 Task: Create a due date automation trigger when advanced on, 2 working days after a card is due add fields with custom field "Resume" set to 10 at 11:00 AM.
Action: Mouse moved to (852, 261)
Screenshot: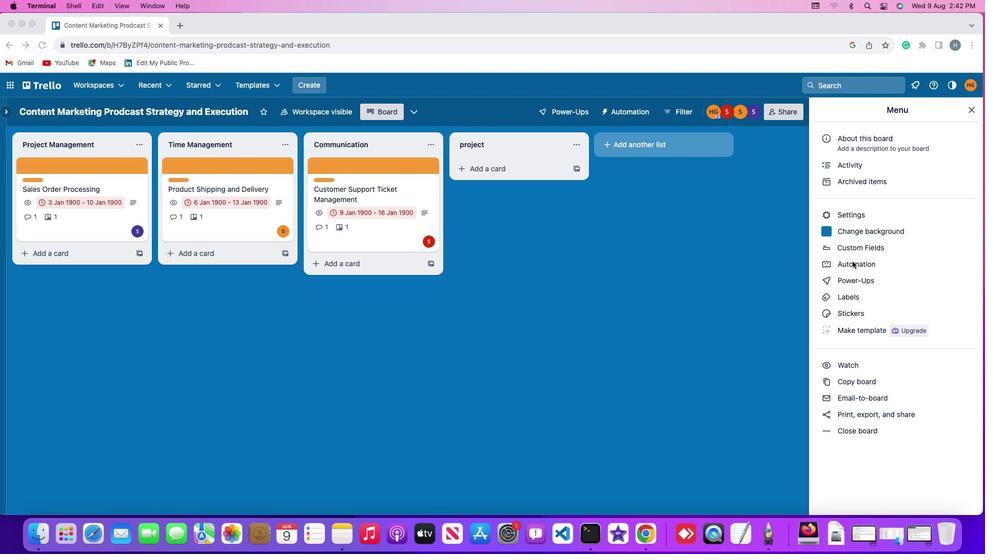 
Action: Mouse pressed left at (852, 261)
Screenshot: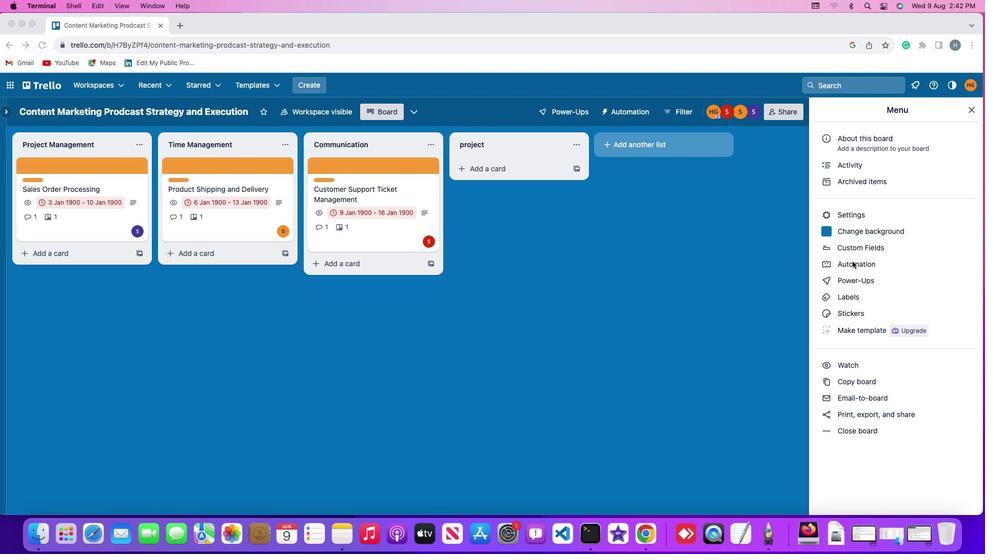 
Action: Mouse moved to (852, 261)
Screenshot: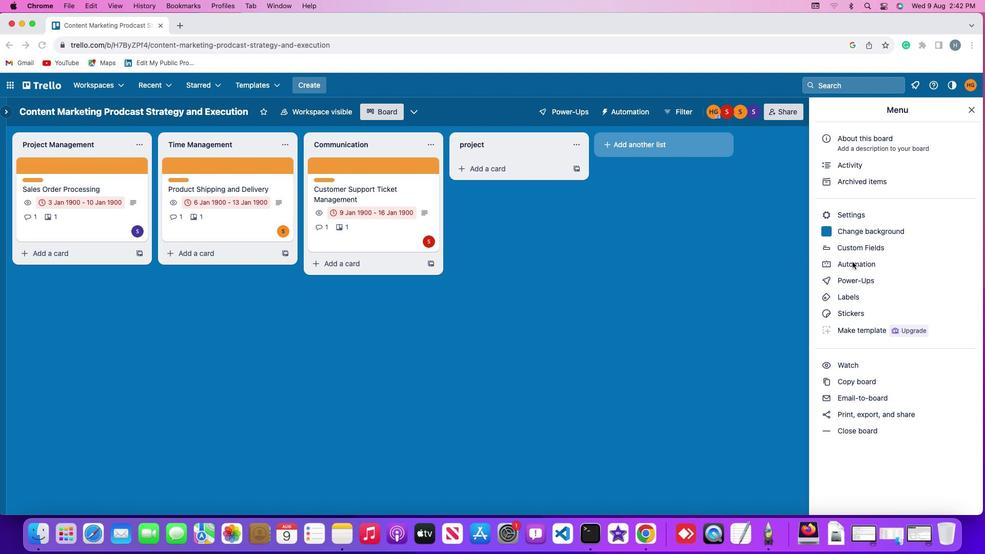 
Action: Mouse pressed left at (852, 261)
Screenshot: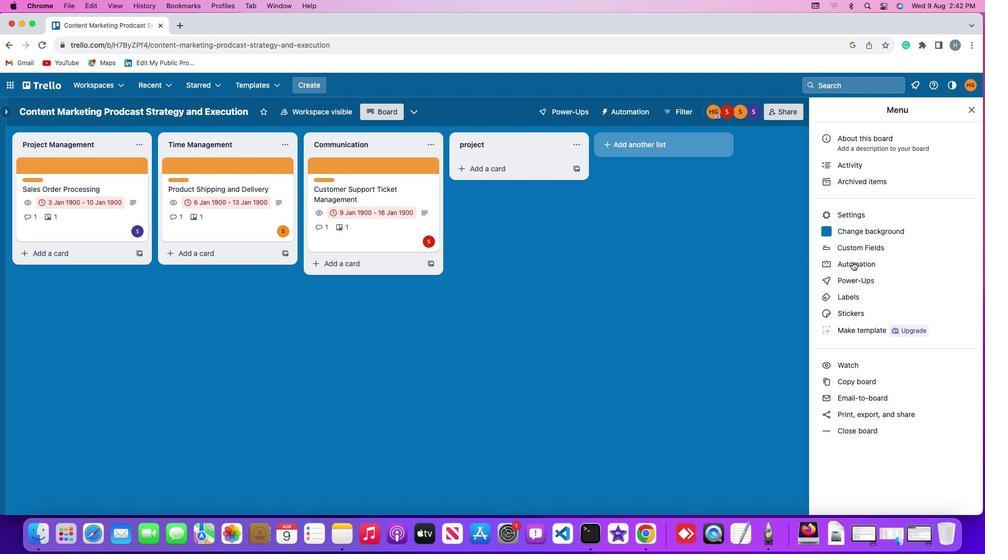 
Action: Mouse moved to (66, 242)
Screenshot: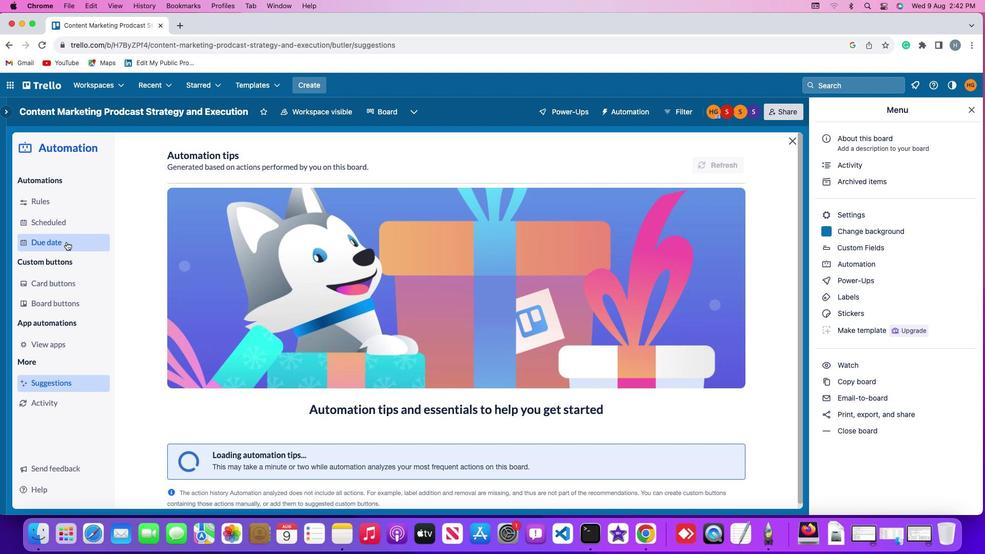 
Action: Mouse pressed left at (66, 242)
Screenshot: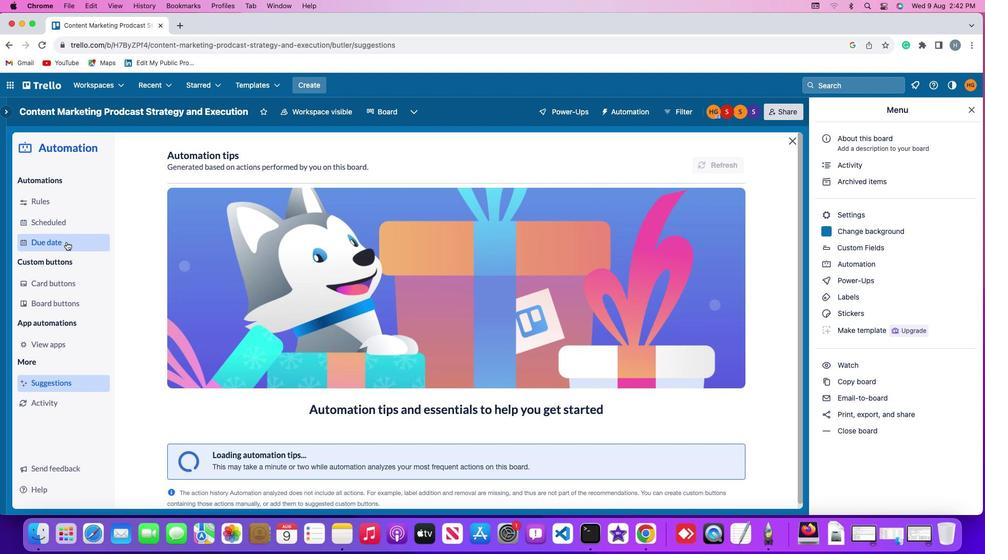
Action: Mouse moved to (685, 158)
Screenshot: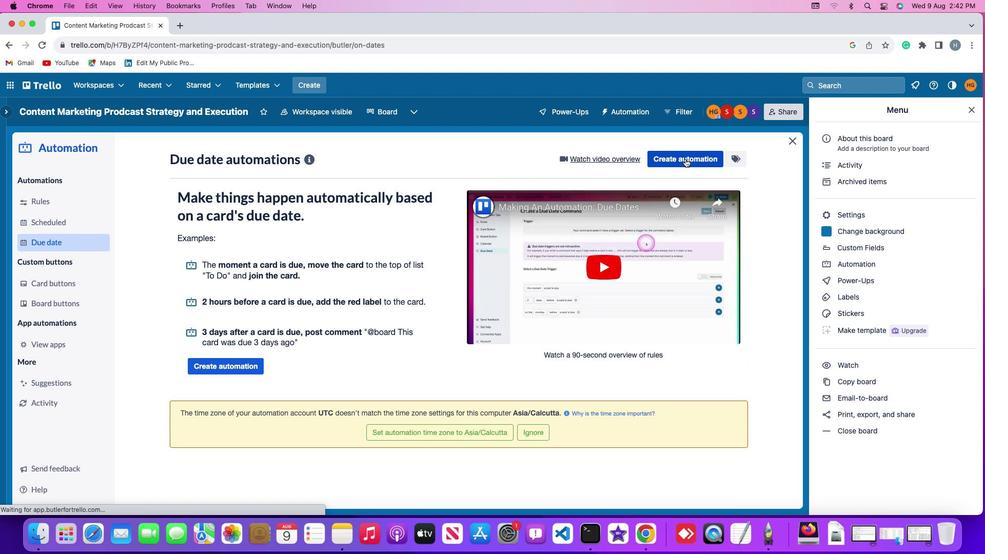 
Action: Mouse pressed left at (685, 158)
Screenshot: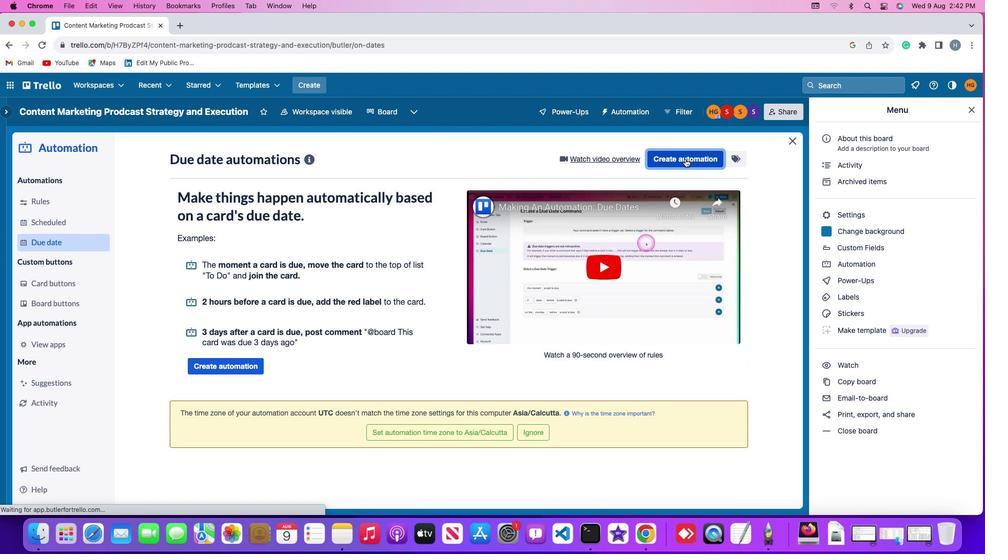 
Action: Mouse moved to (233, 254)
Screenshot: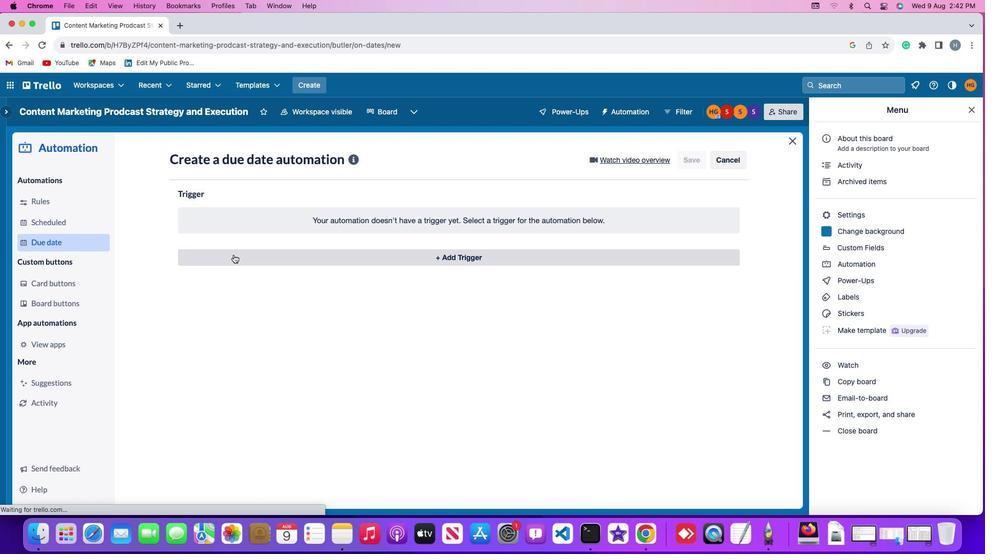 
Action: Mouse pressed left at (233, 254)
Screenshot: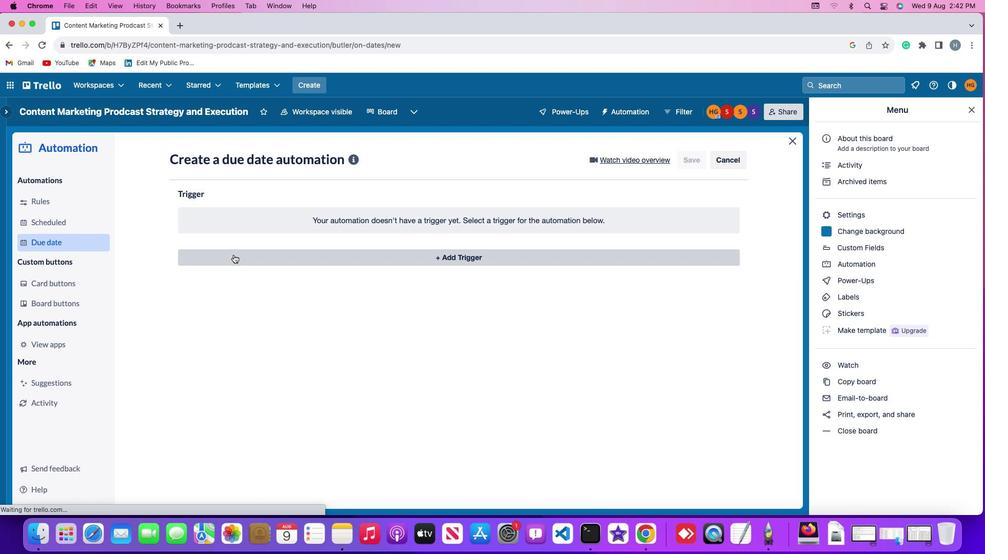
Action: Mouse moved to (199, 410)
Screenshot: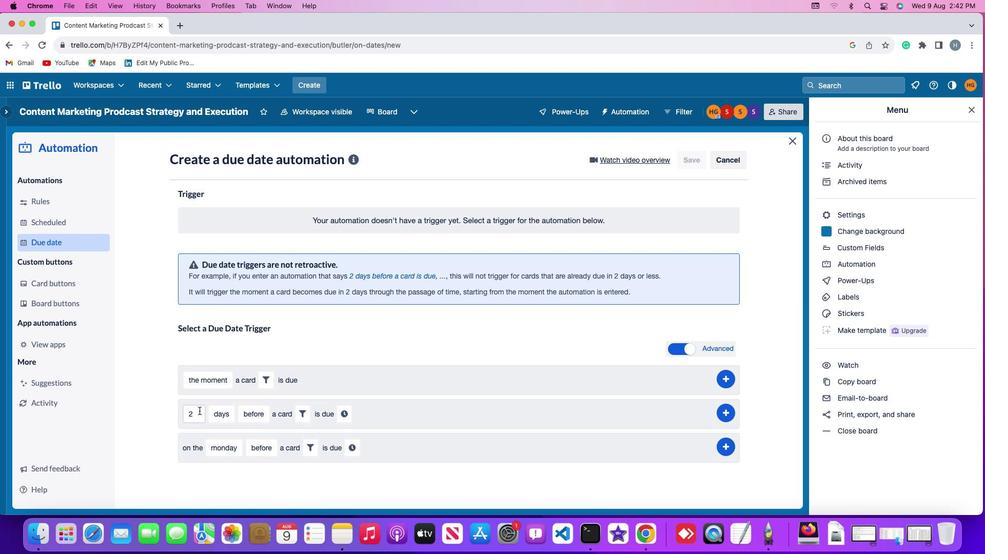 
Action: Mouse pressed left at (199, 410)
Screenshot: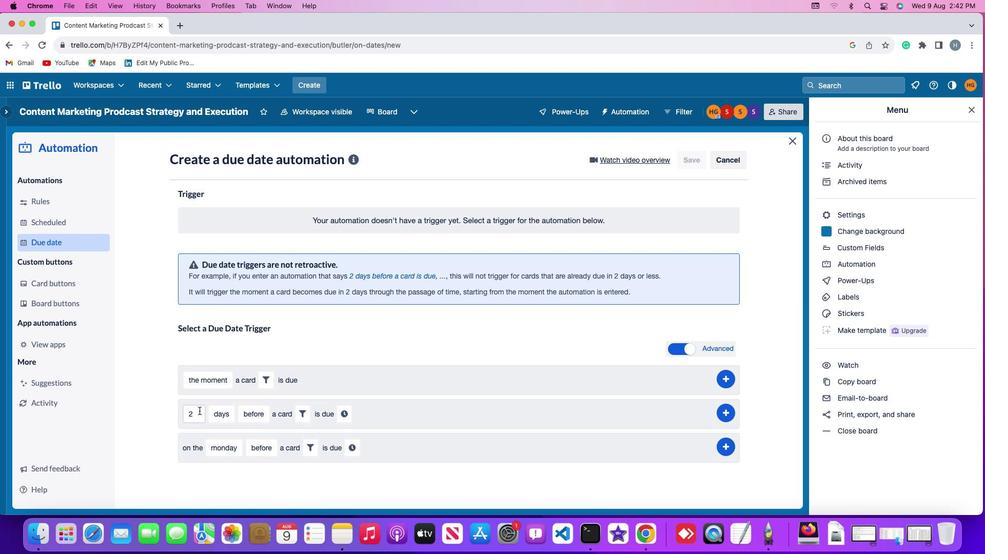 
Action: Mouse moved to (200, 410)
Screenshot: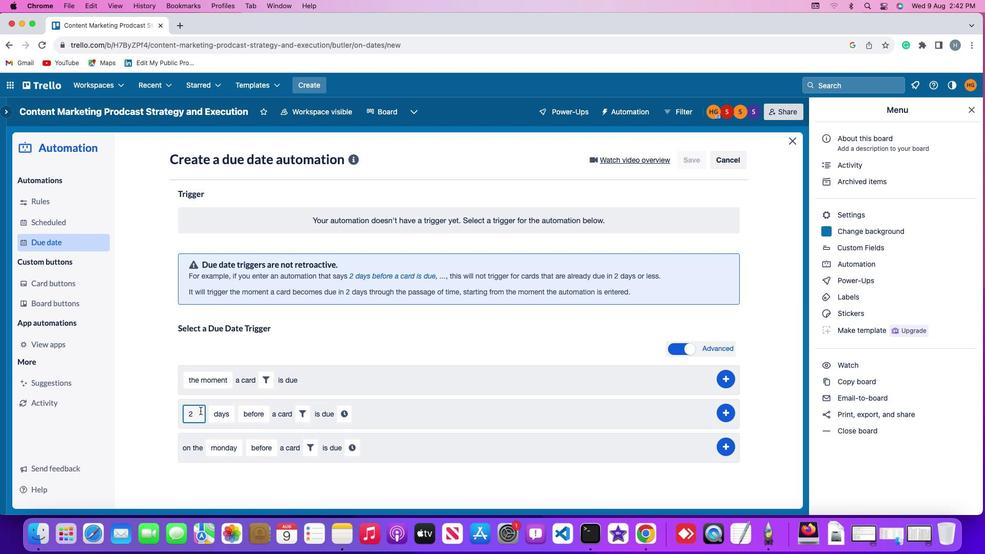 
Action: Key pressed Key.backspace
Screenshot: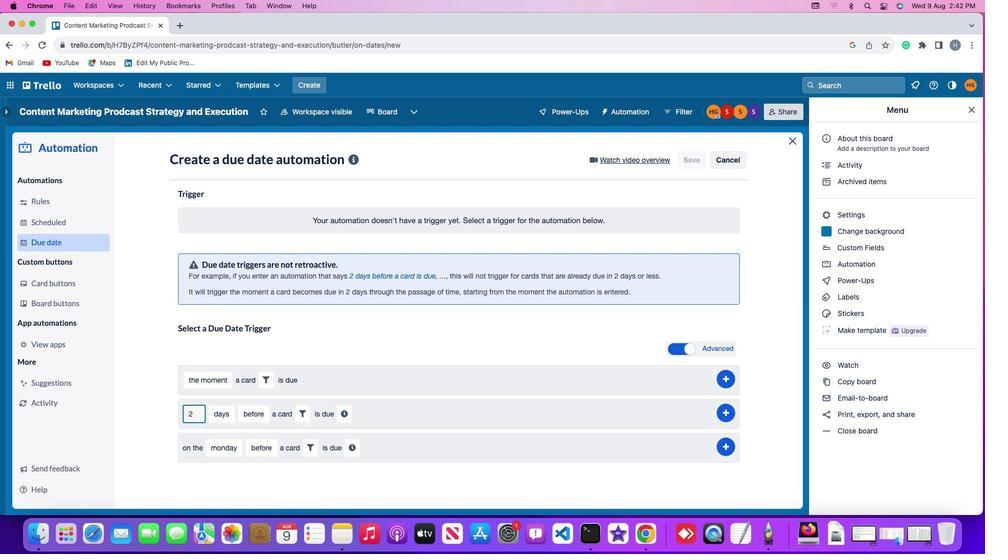 
Action: Mouse moved to (202, 409)
Screenshot: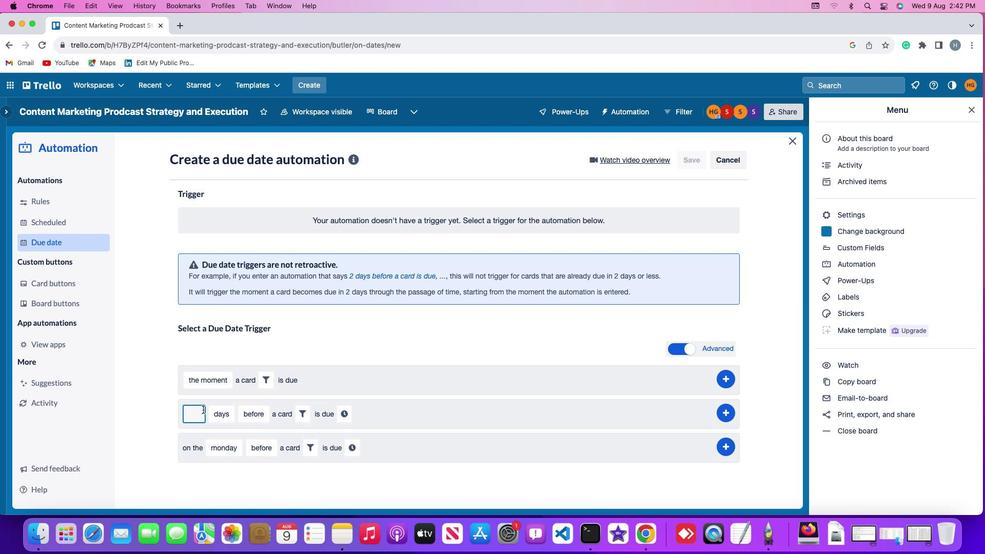 
Action: Key pressed '2'
Screenshot: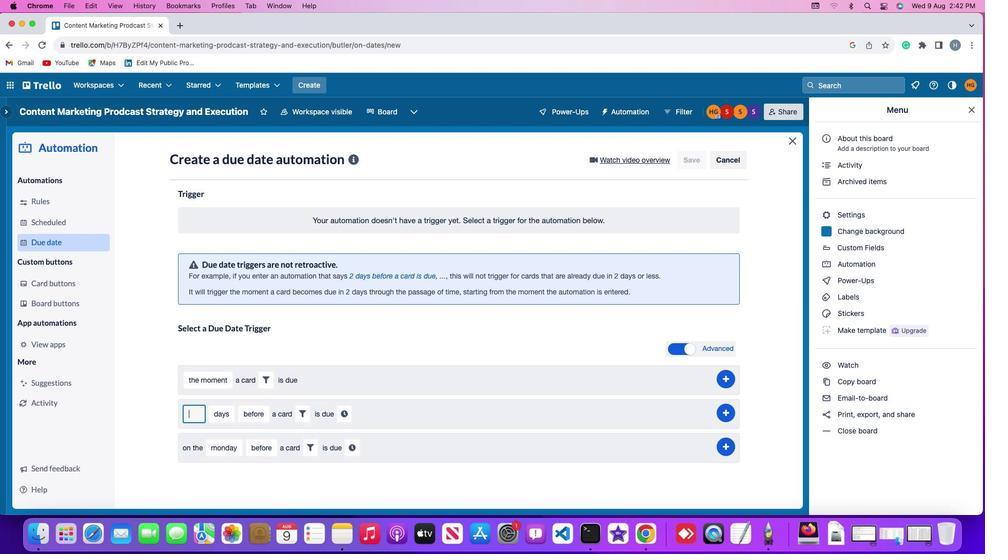 
Action: Mouse moved to (226, 409)
Screenshot: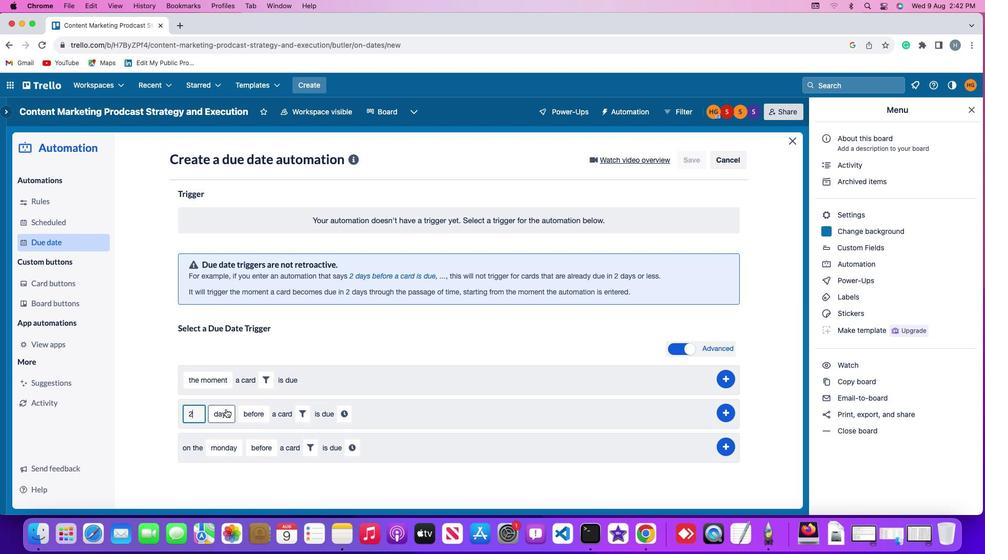 
Action: Mouse pressed left at (226, 409)
Screenshot: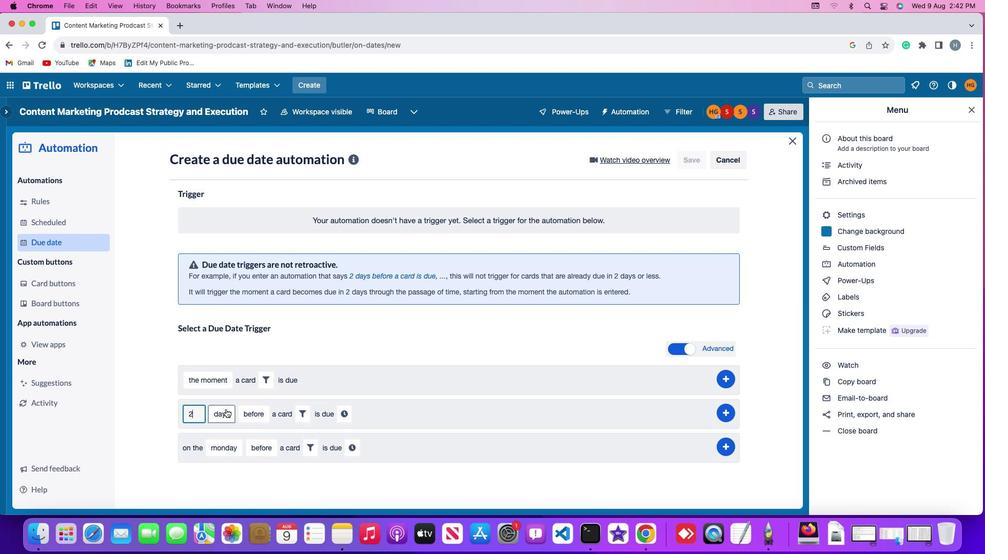 
Action: Mouse moved to (226, 456)
Screenshot: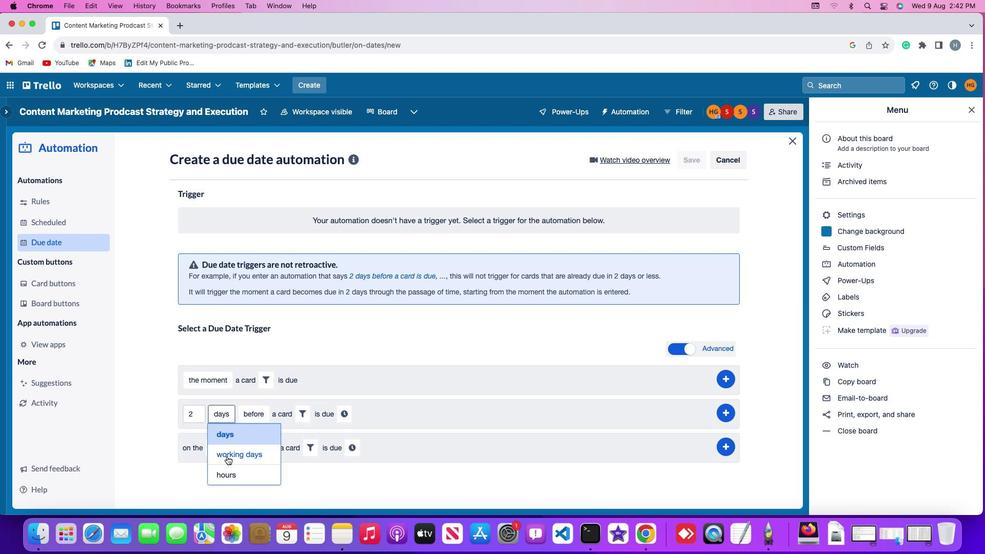 
Action: Mouse pressed left at (226, 456)
Screenshot: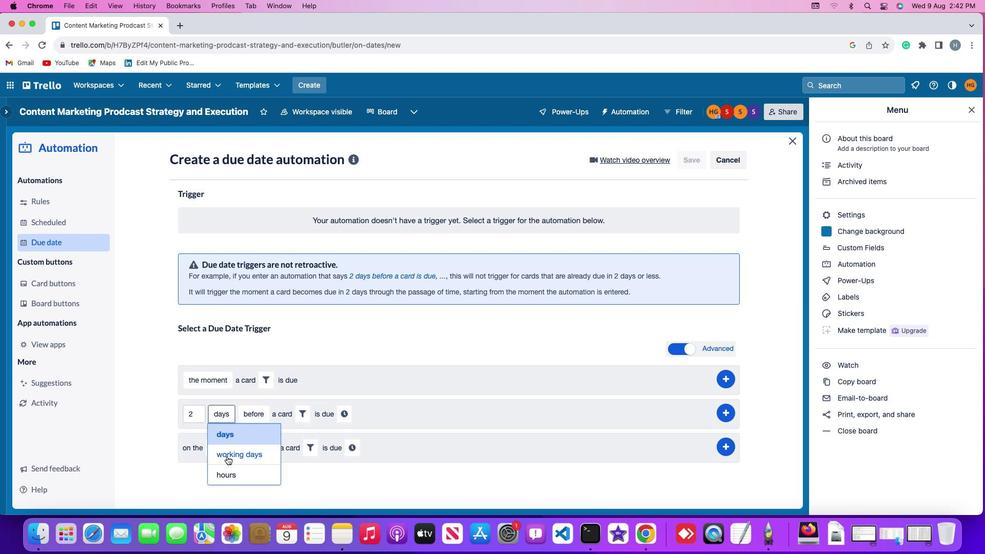 
Action: Mouse moved to (271, 415)
Screenshot: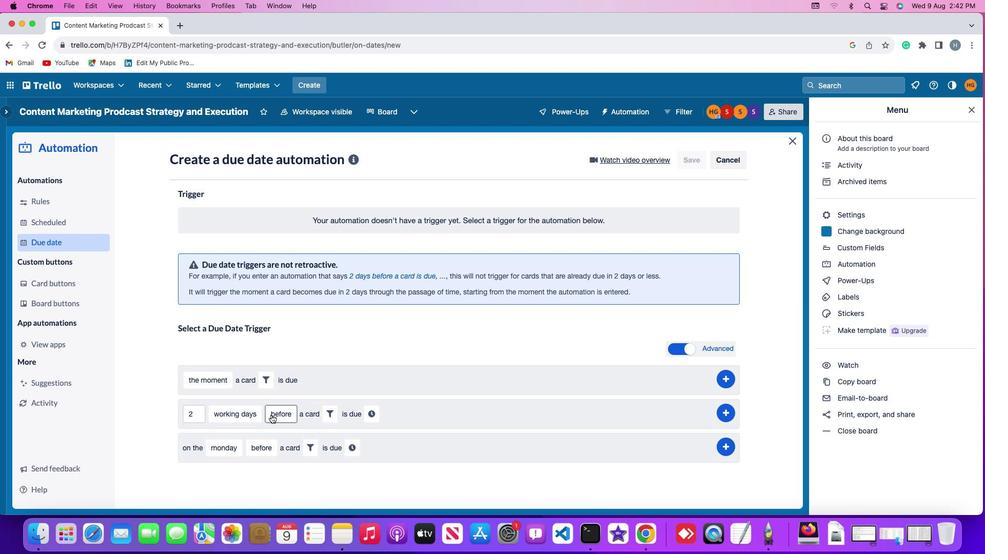 
Action: Mouse pressed left at (271, 415)
Screenshot: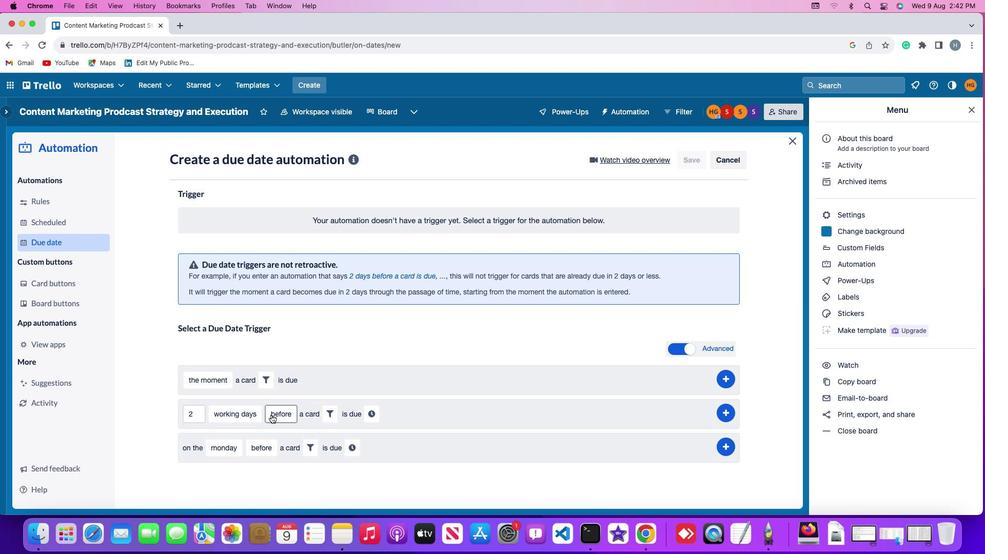 
Action: Mouse moved to (272, 453)
Screenshot: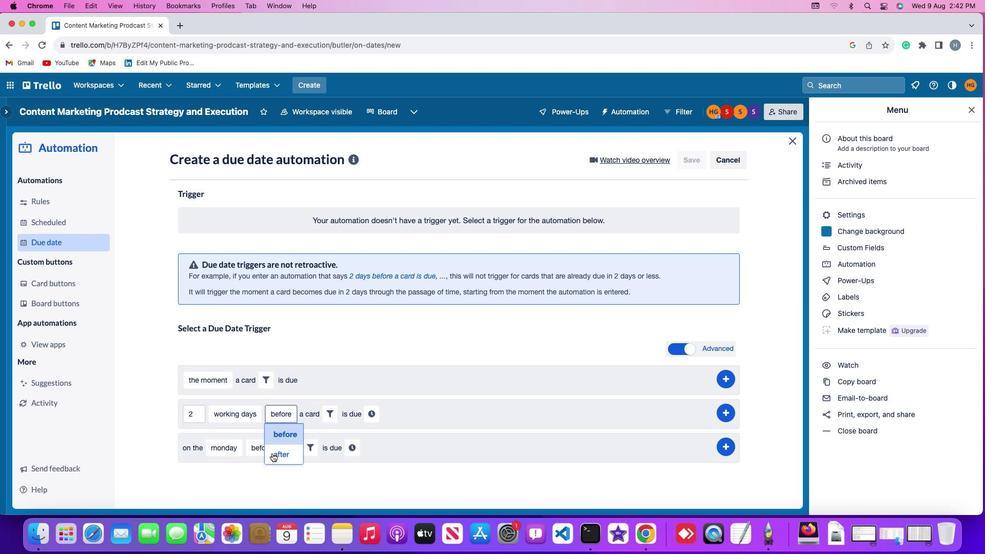 
Action: Mouse pressed left at (272, 453)
Screenshot: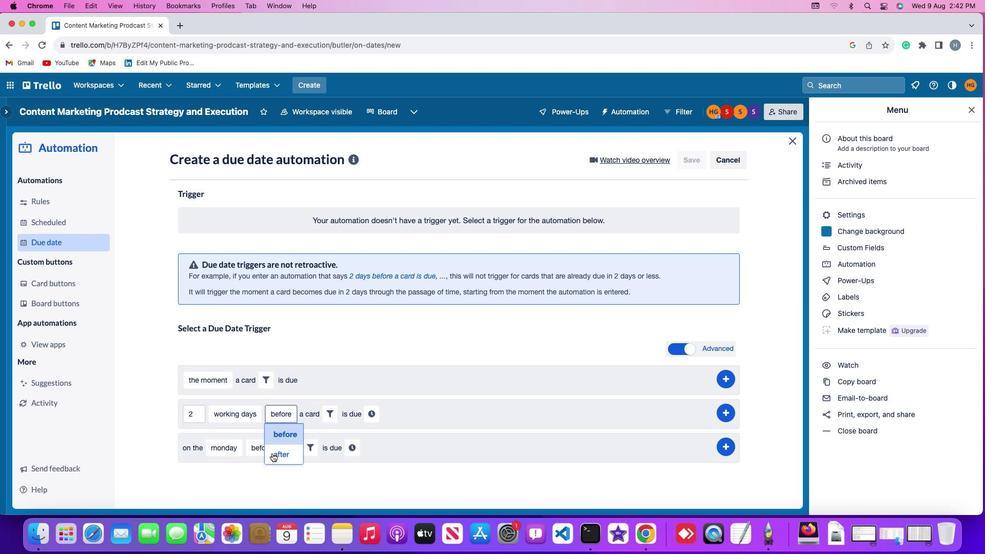 
Action: Mouse moved to (326, 415)
Screenshot: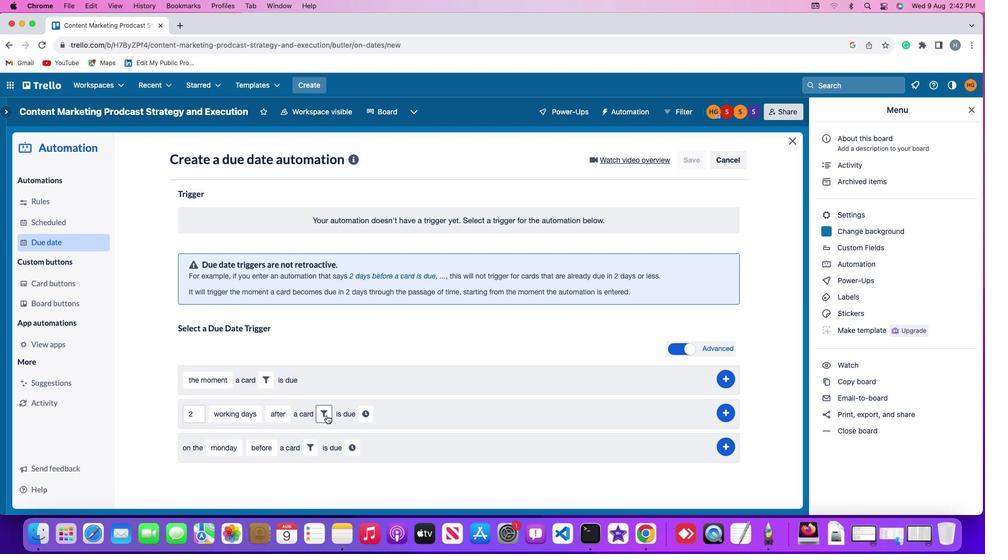 
Action: Mouse pressed left at (326, 415)
Screenshot: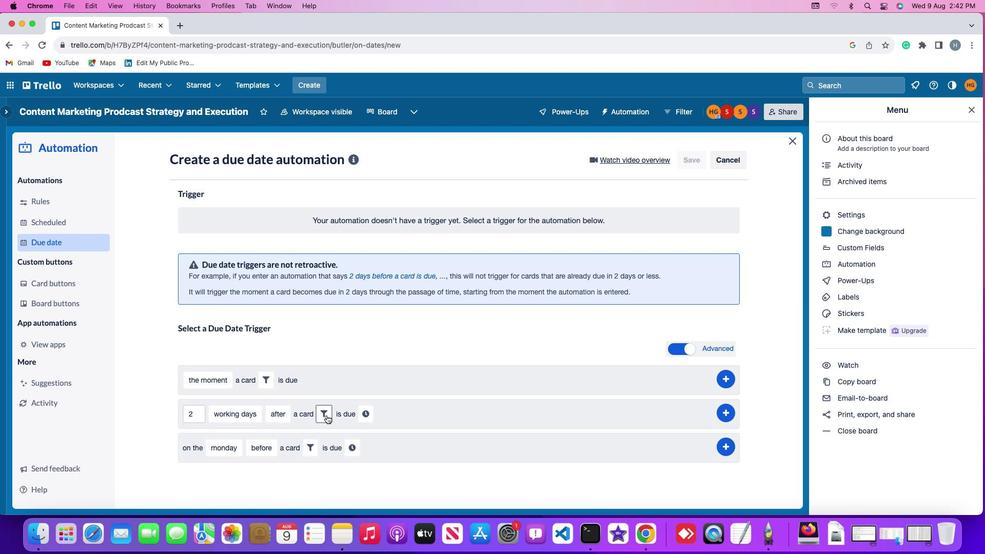
Action: Mouse moved to (495, 448)
Screenshot: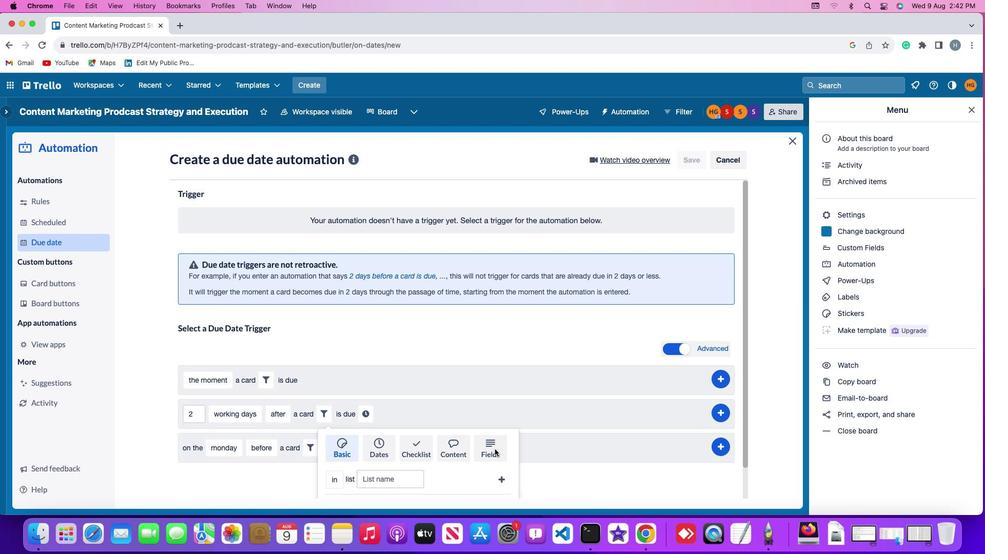 
Action: Mouse pressed left at (495, 448)
Screenshot: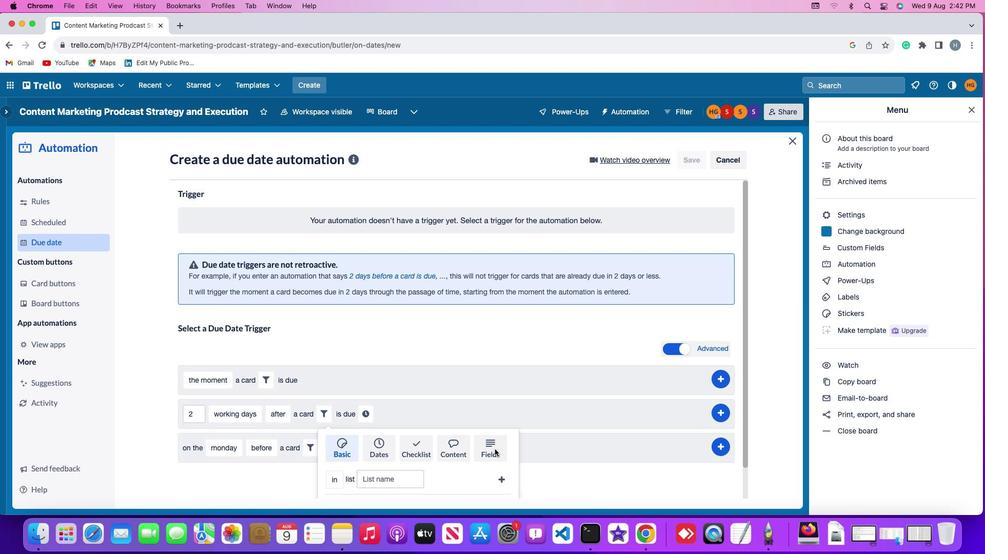 
Action: Mouse moved to (289, 487)
Screenshot: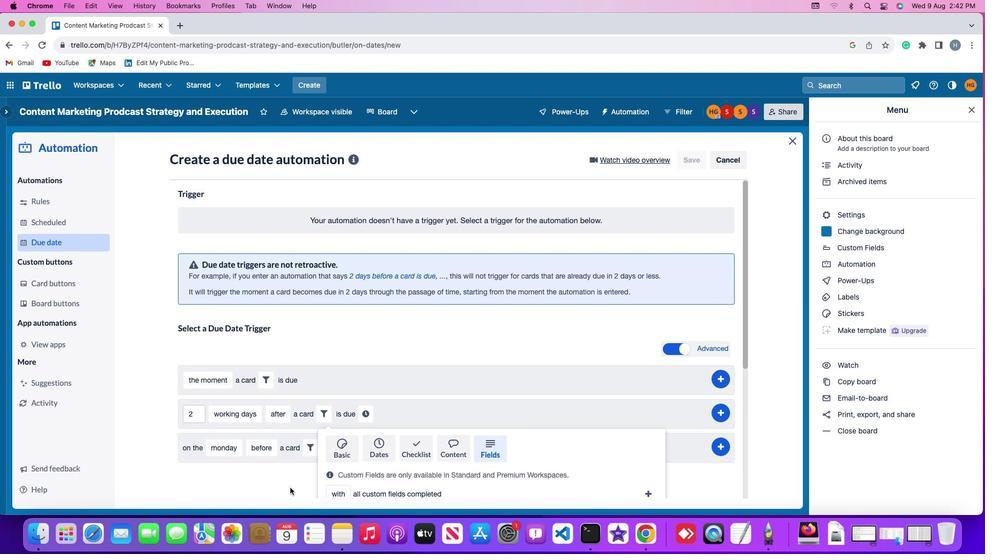 
Action: Mouse scrolled (289, 487) with delta (0, 0)
Screenshot: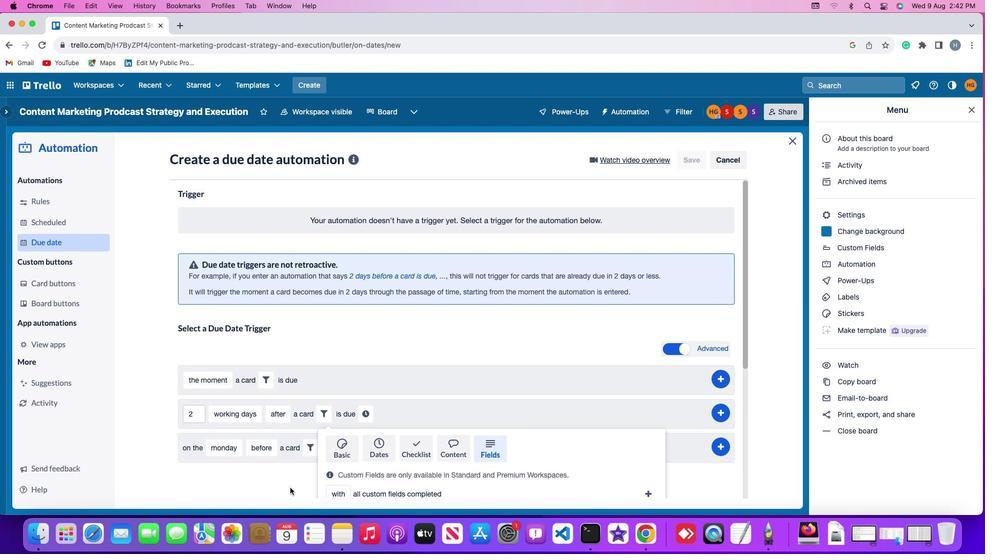 
Action: Mouse scrolled (289, 487) with delta (0, 0)
Screenshot: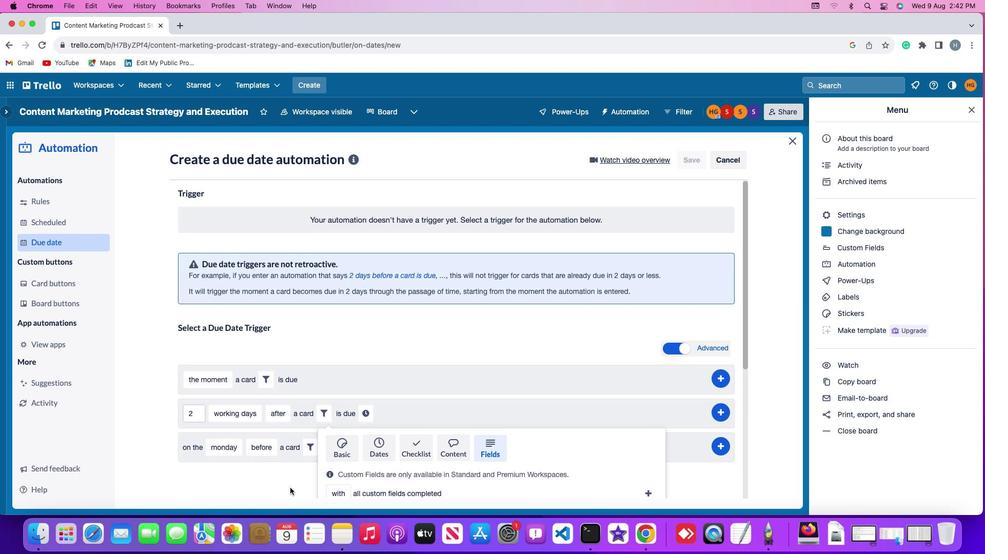 
Action: Mouse scrolled (289, 487) with delta (0, 0)
Screenshot: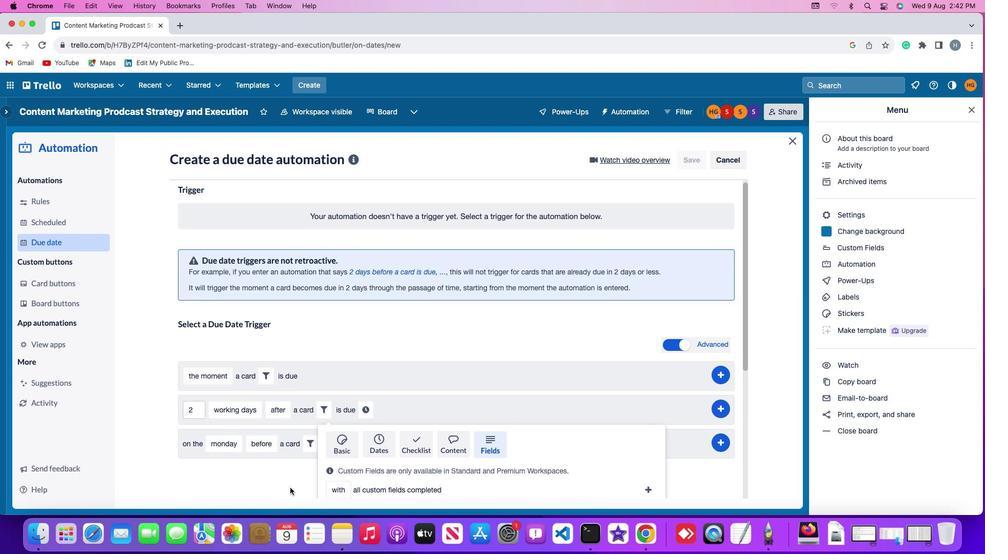 
Action: Mouse scrolled (289, 487) with delta (0, 0)
Screenshot: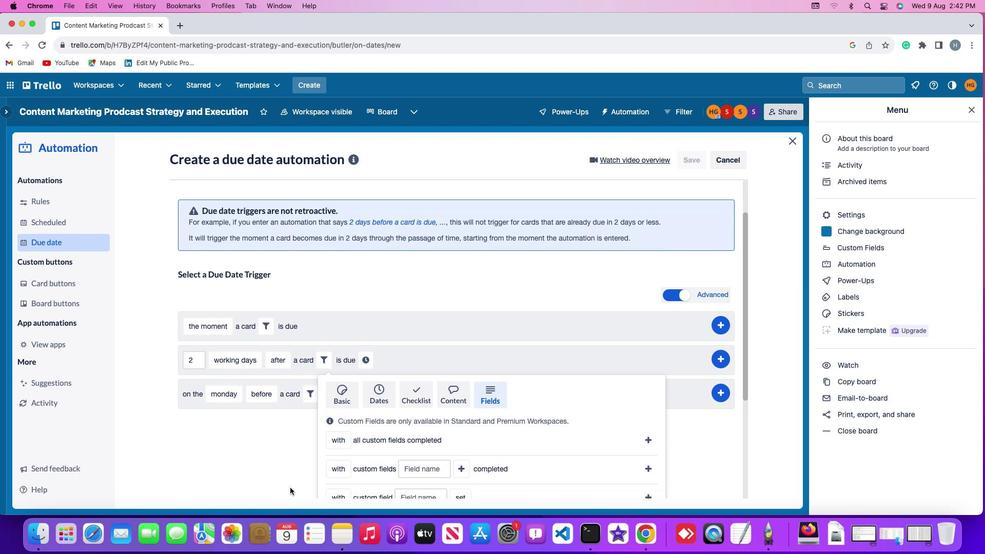
Action: Mouse scrolled (289, 487) with delta (0, 0)
Screenshot: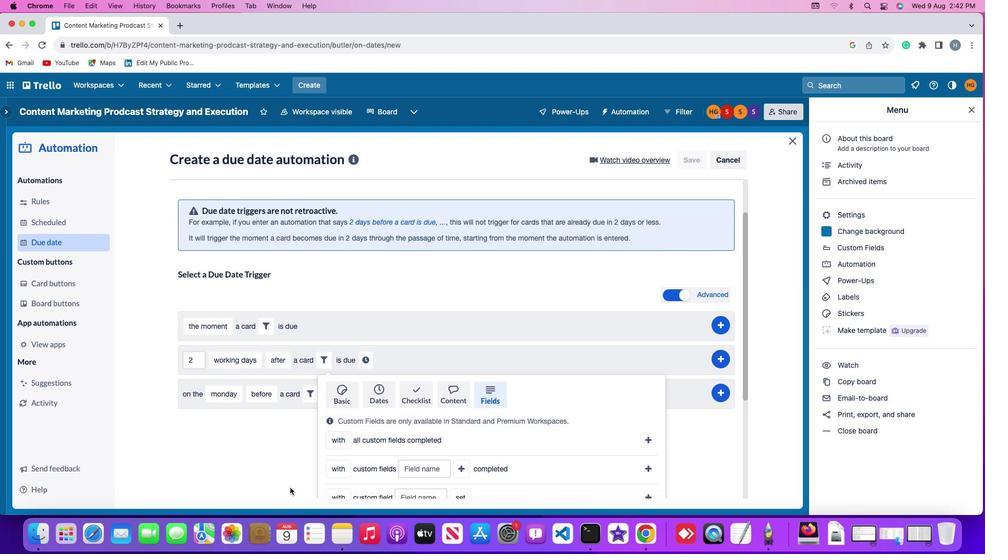 
Action: Mouse scrolled (289, 487) with delta (0, -1)
Screenshot: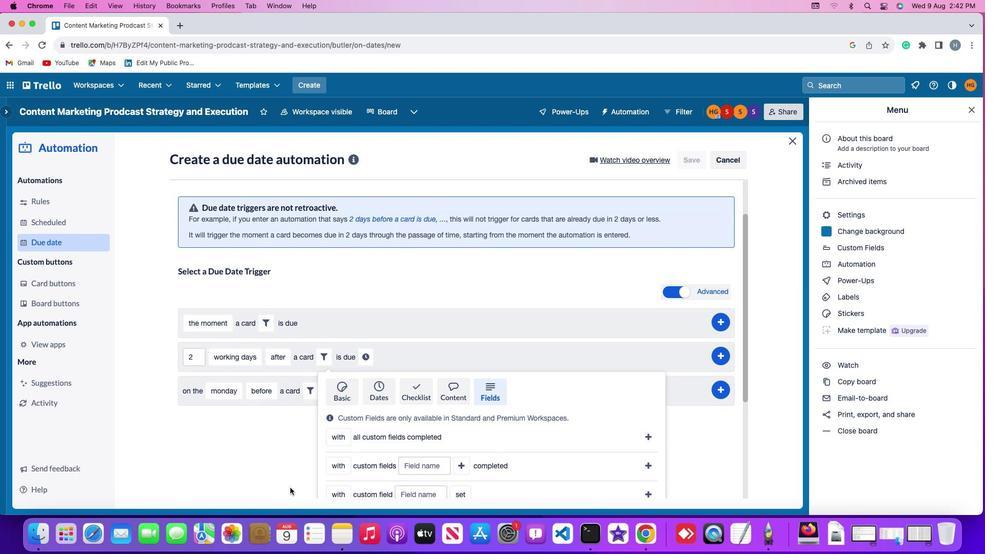 
Action: Mouse scrolled (289, 487) with delta (0, 0)
Screenshot: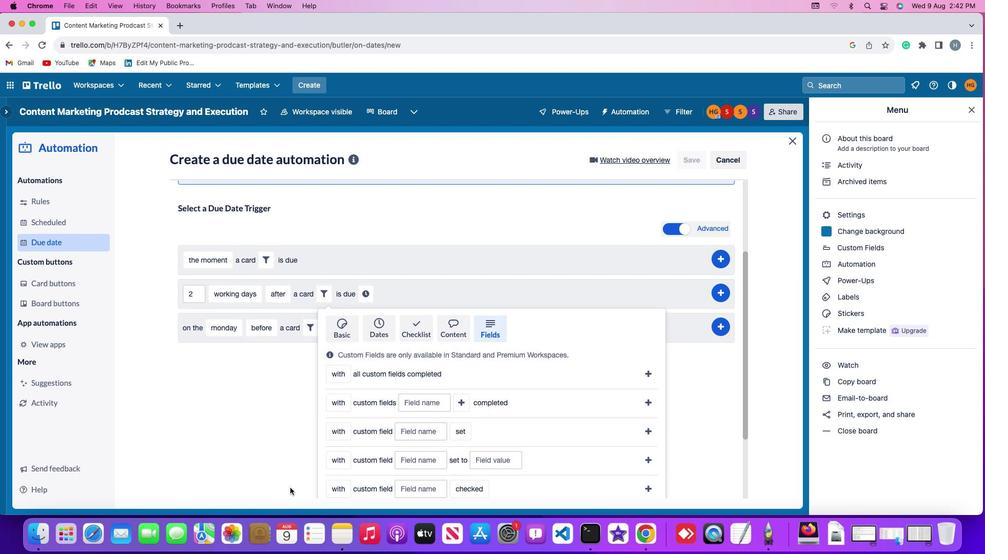 
Action: Mouse scrolled (289, 487) with delta (0, 0)
Screenshot: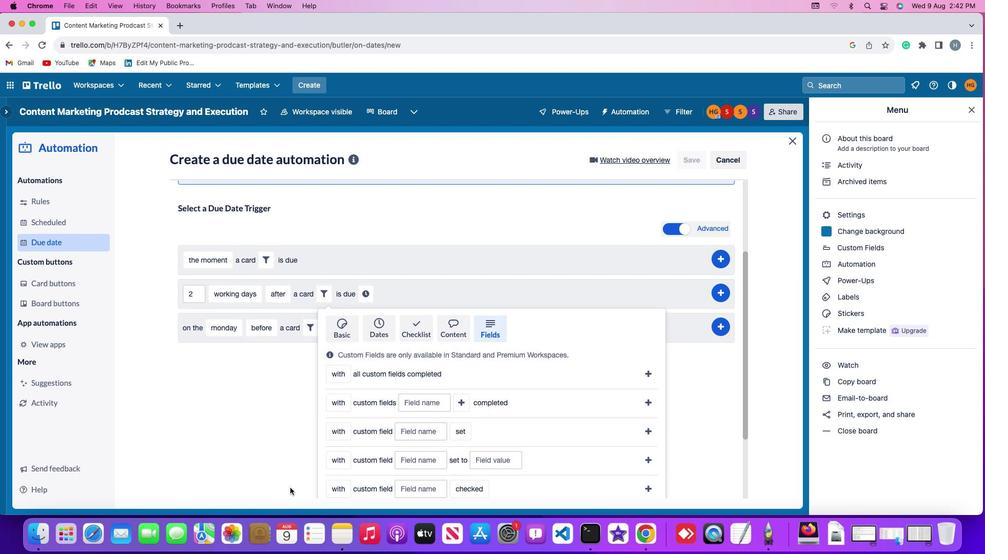 
Action: Mouse moved to (330, 445)
Screenshot: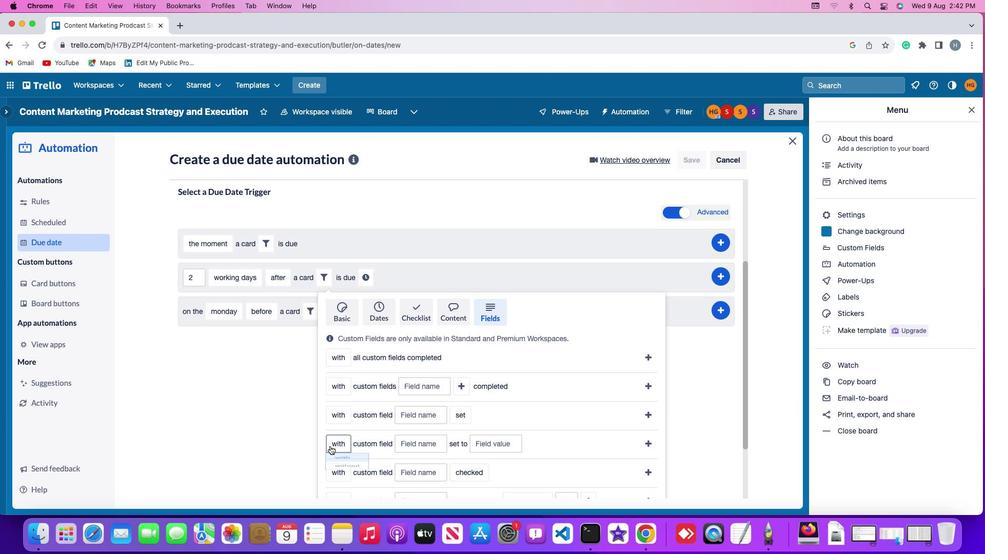 
Action: Mouse pressed left at (330, 445)
Screenshot: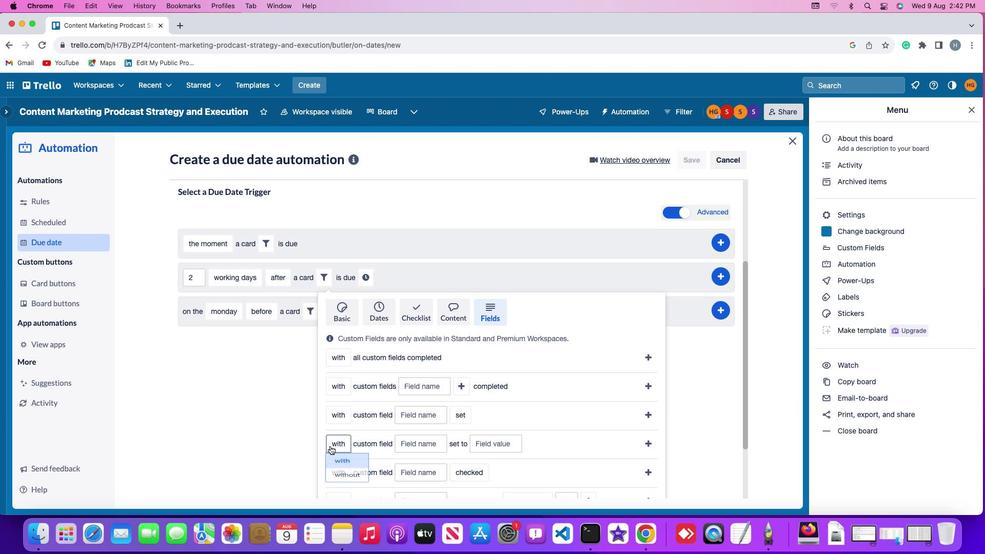 
Action: Mouse moved to (337, 460)
Screenshot: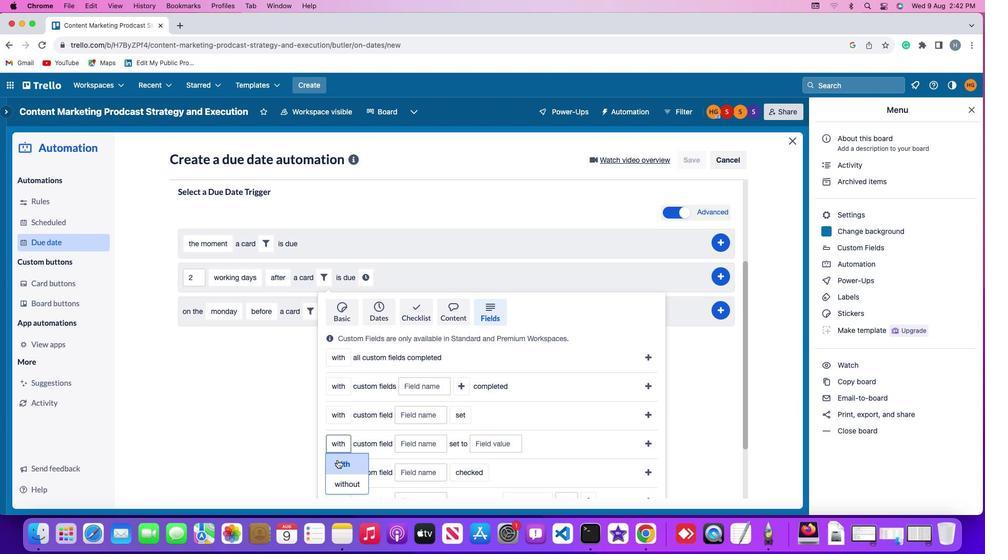 
Action: Mouse pressed left at (337, 460)
Screenshot: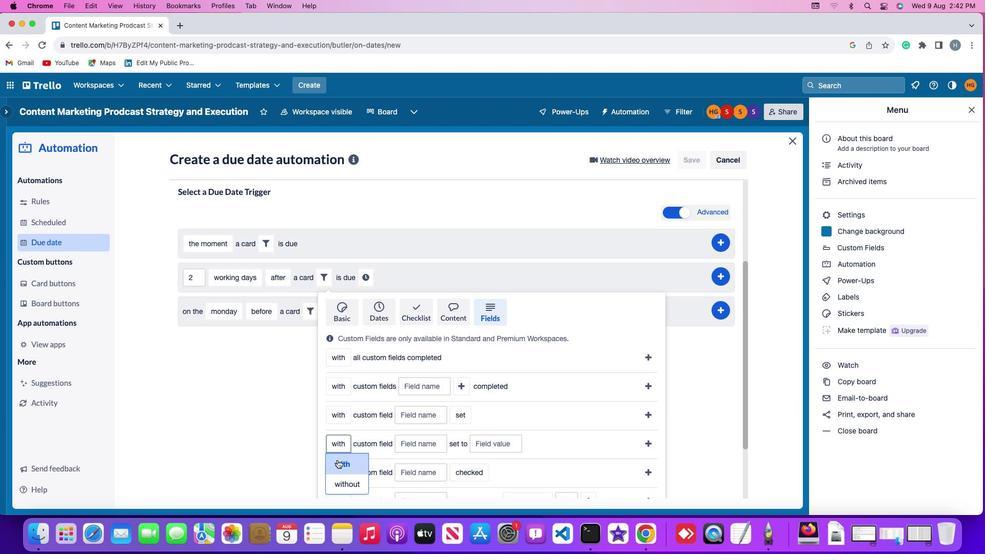 
Action: Mouse moved to (411, 442)
Screenshot: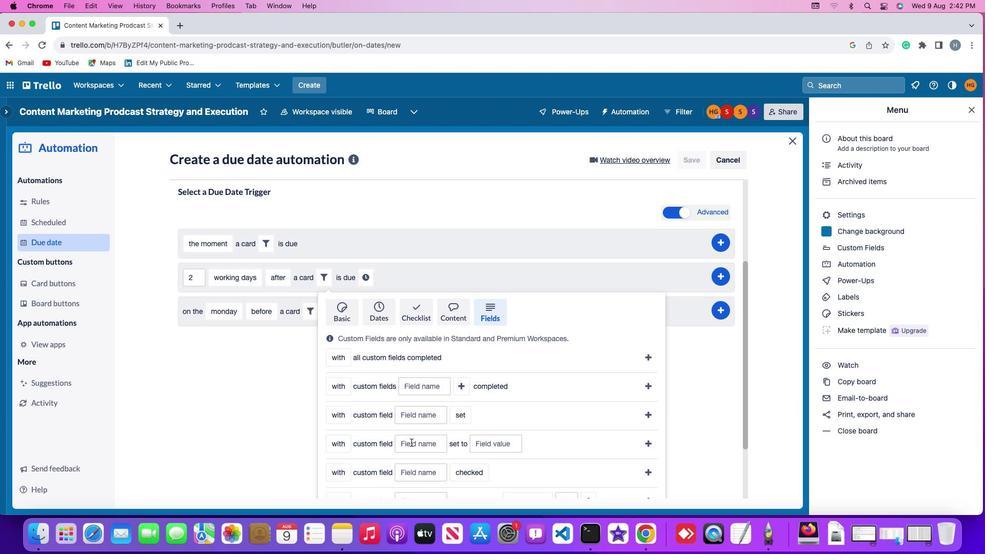 
Action: Mouse pressed left at (411, 442)
Screenshot: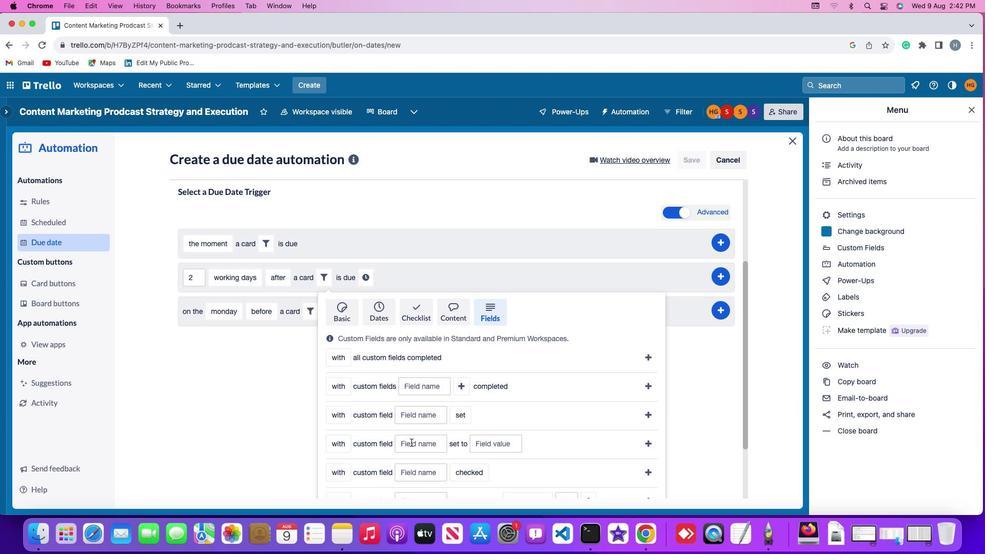 
Action: Key pressed Key.shift'R''e''s''u''m''e'
Screenshot: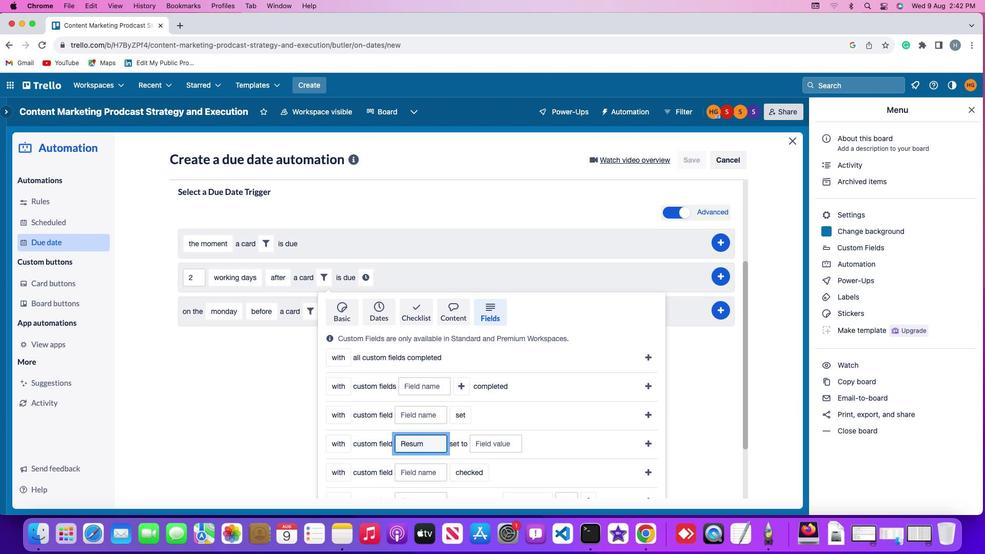 
Action: Mouse moved to (483, 445)
Screenshot: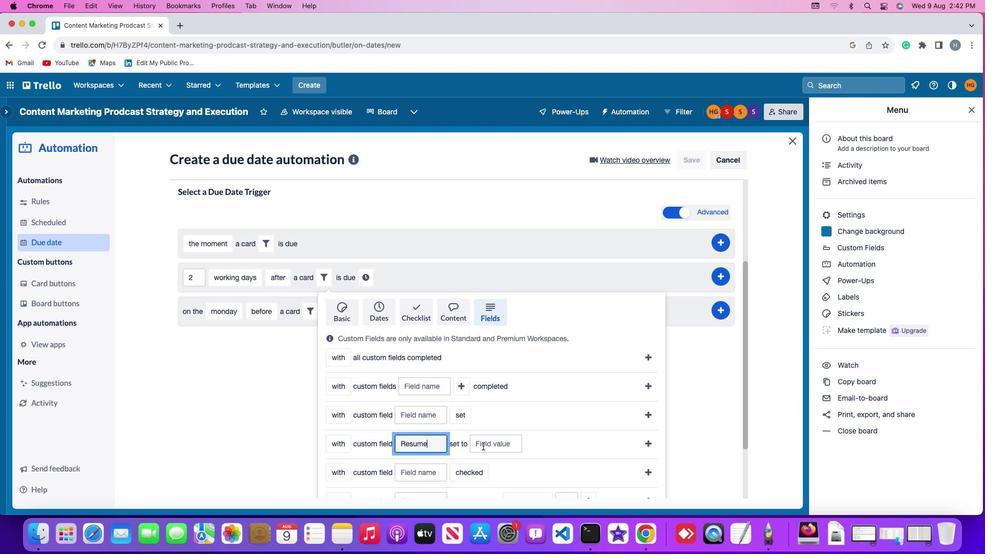 
Action: Mouse pressed left at (483, 445)
Screenshot: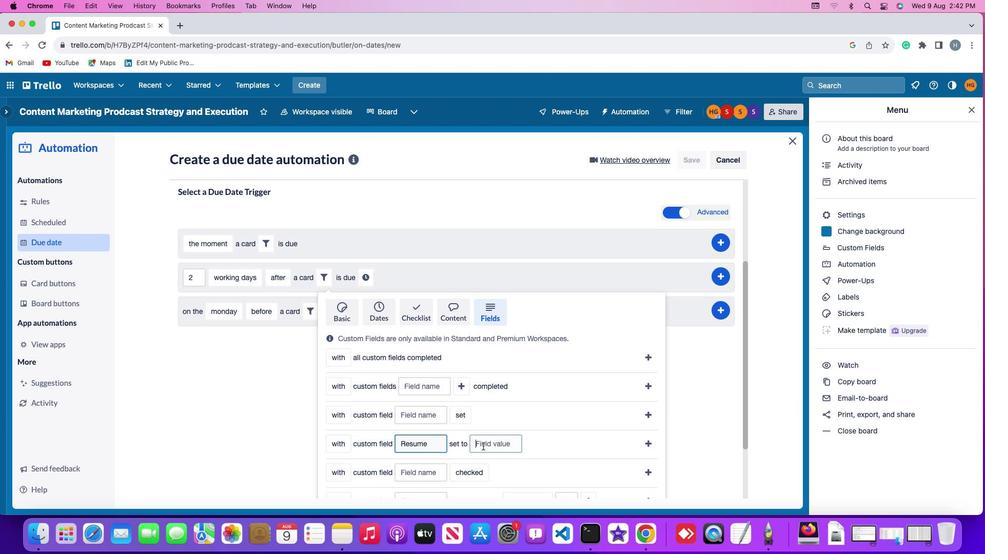 
Action: Mouse moved to (505, 463)
Screenshot: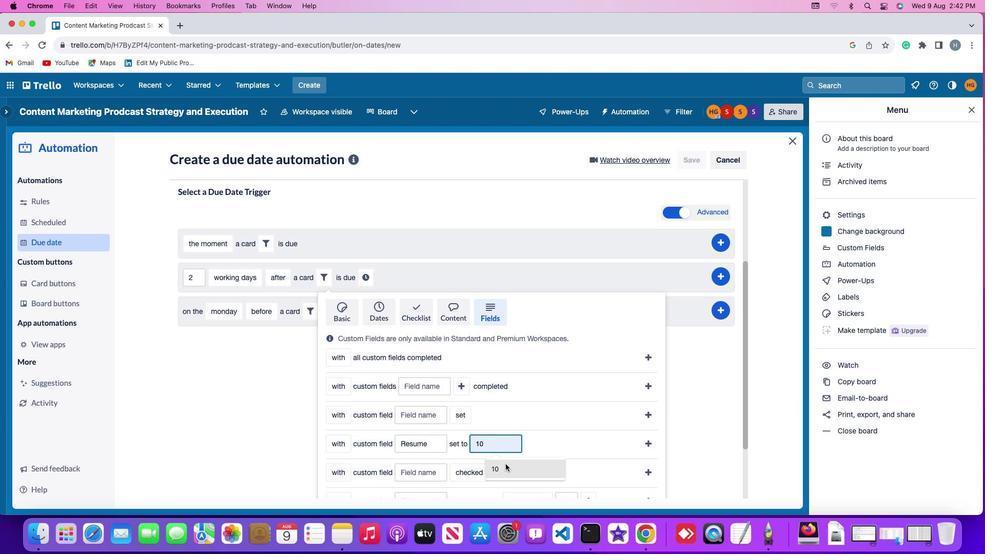 
Action: Mouse pressed left at (505, 463)
Screenshot: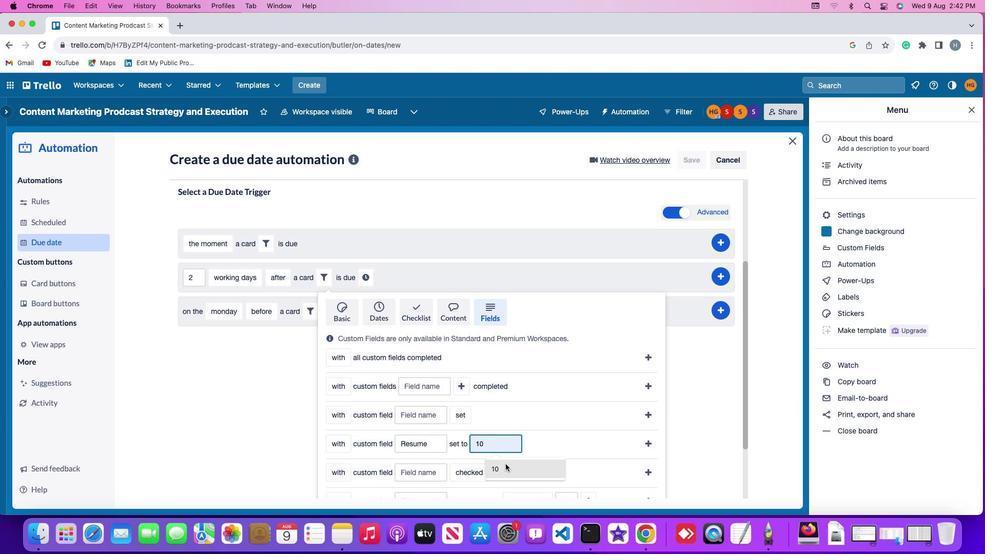 
Action: Mouse moved to (649, 441)
Screenshot: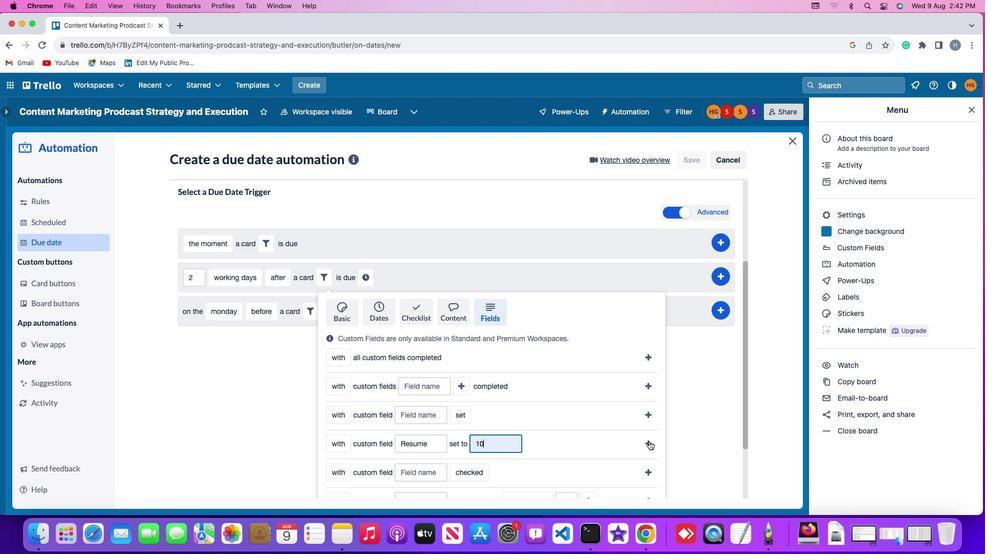 
Action: Mouse pressed left at (649, 441)
Screenshot: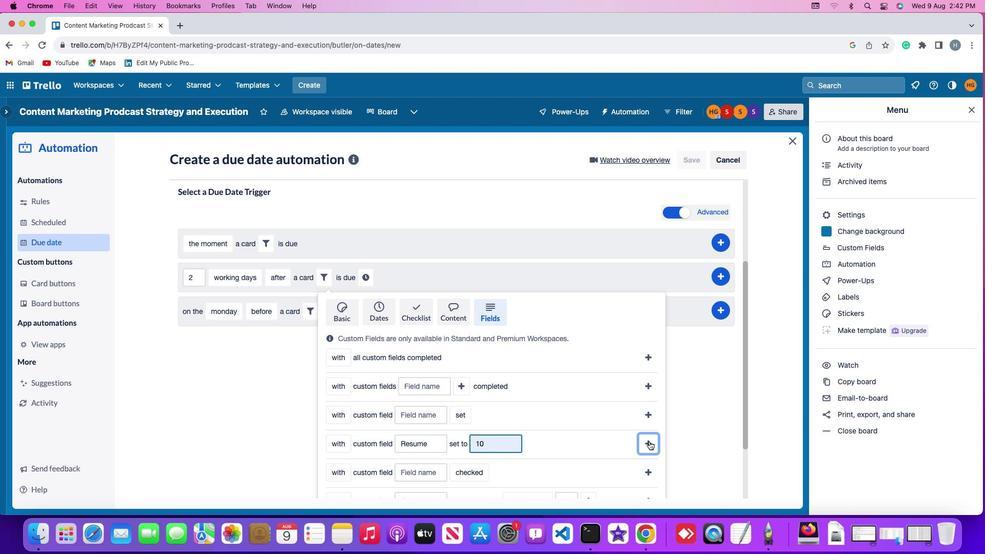
Action: Mouse moved to (512, 412)
Screenshot: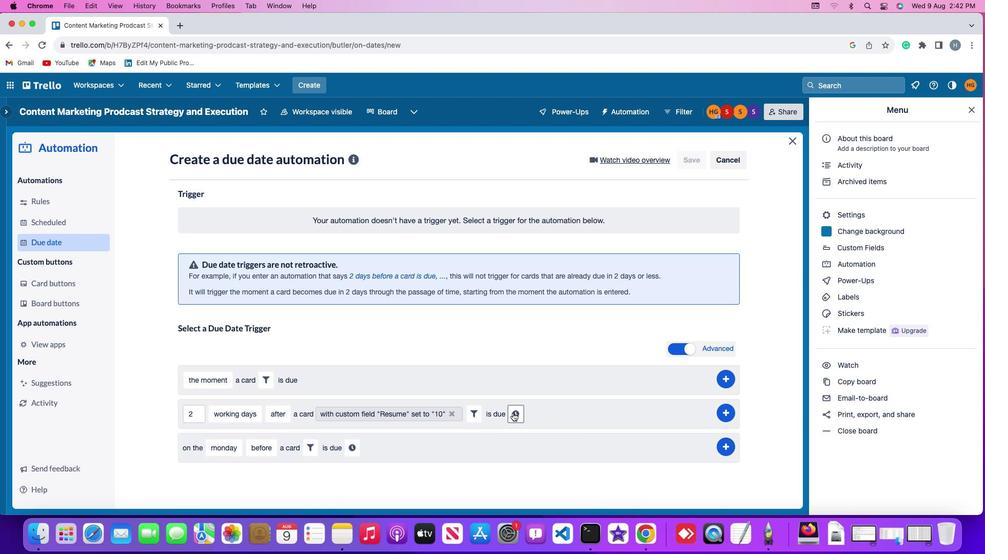
Action: Mouse pressed left at (512, 412)
Screenshot: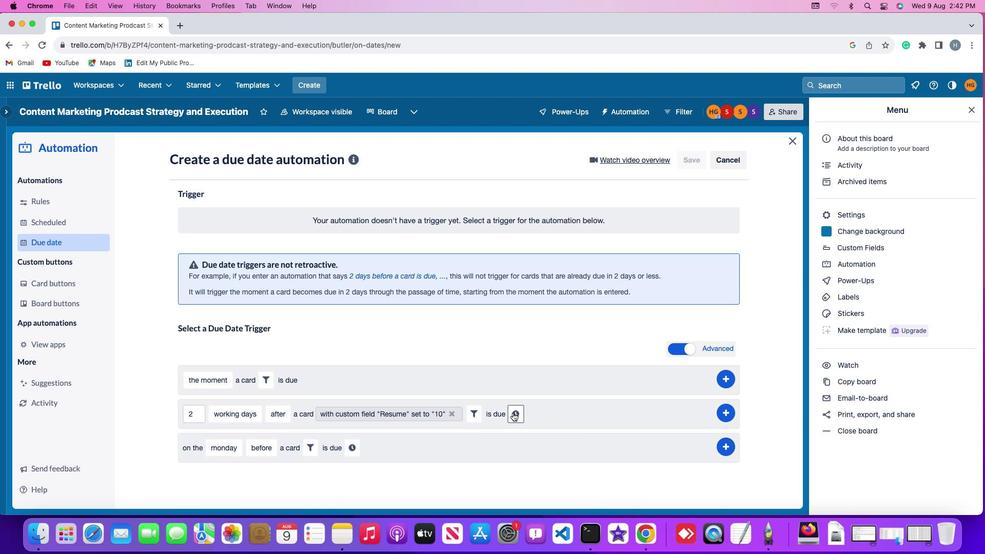 
Action: Mouse moved to (543, 419)
Screenshot: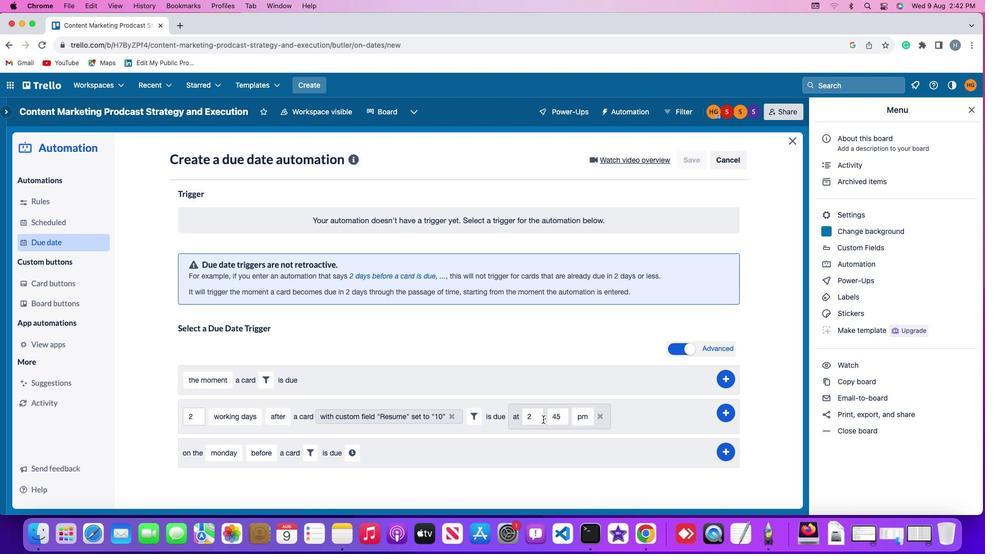 
Action: Mouse pressed left at (543, 419)
Screenshot: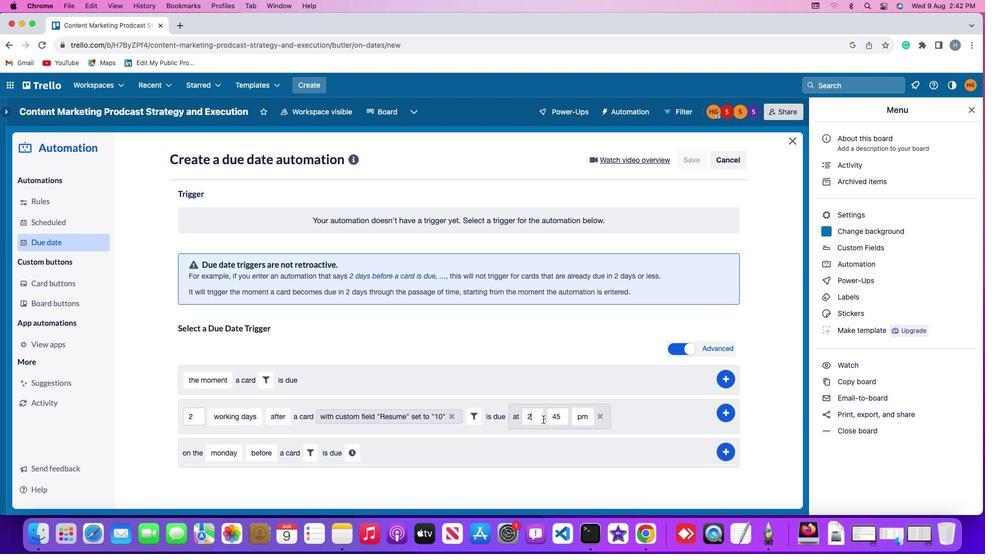 
Action: Mouse moved to (543, 419)
Screenshot: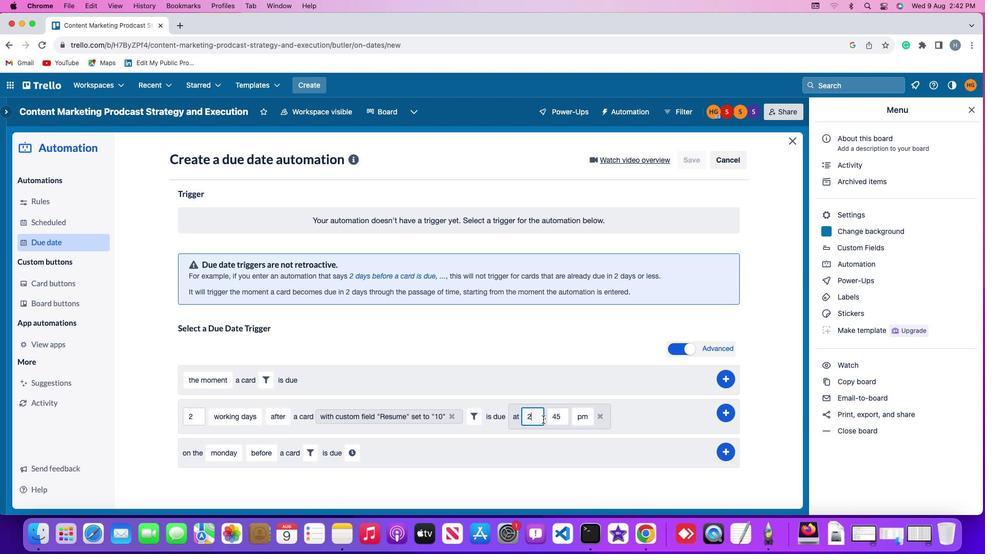 
Action: Key pressed Key.backspace
Screenshot: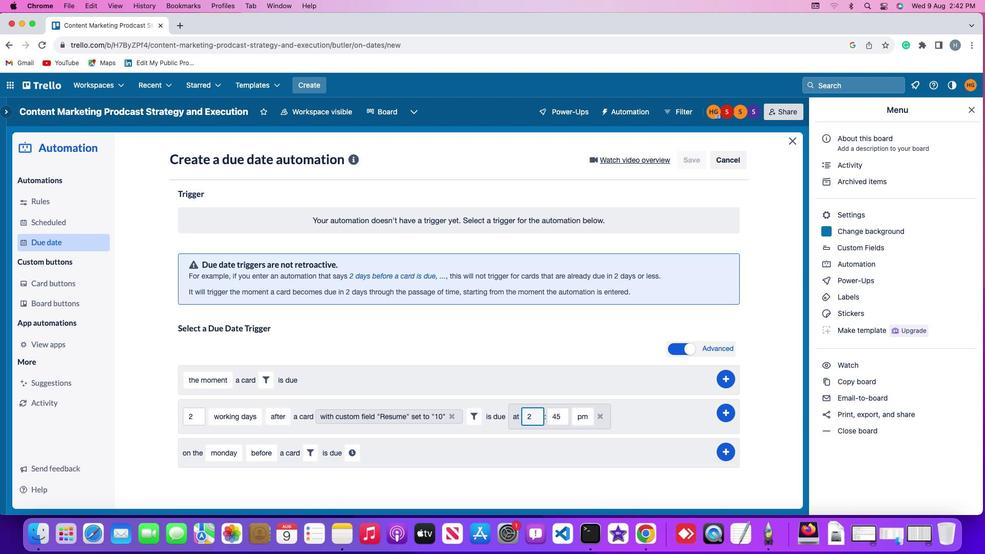 
Action: Mouse moved to (543, 419)
Screenshot: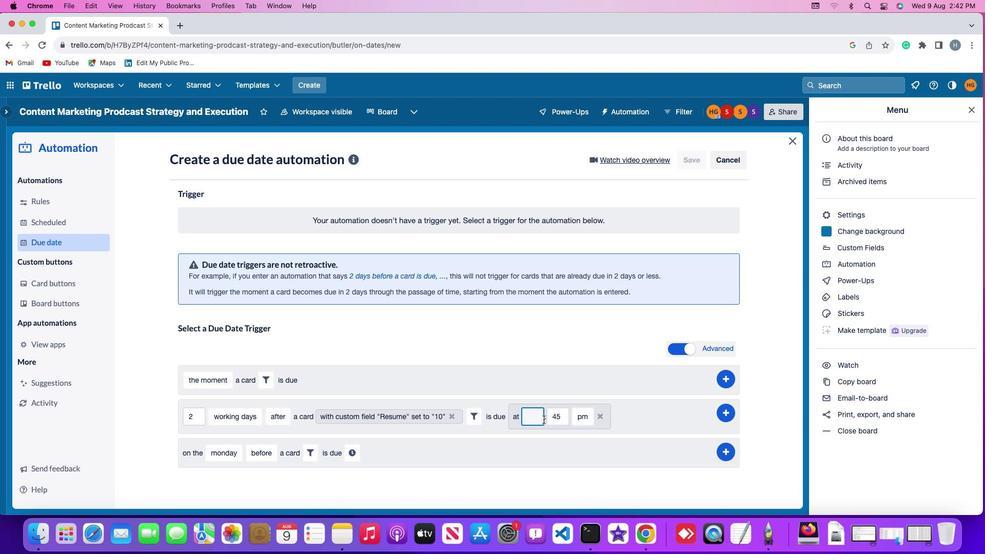
Action: Key pressed '1'
Screenshot: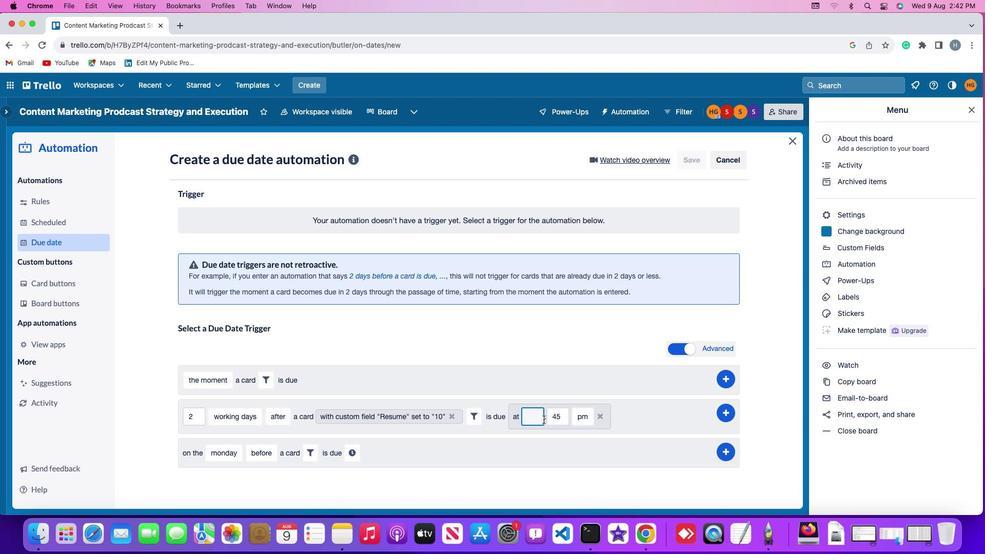 
Action: Mouse moved to (543, 419)
Screenshot: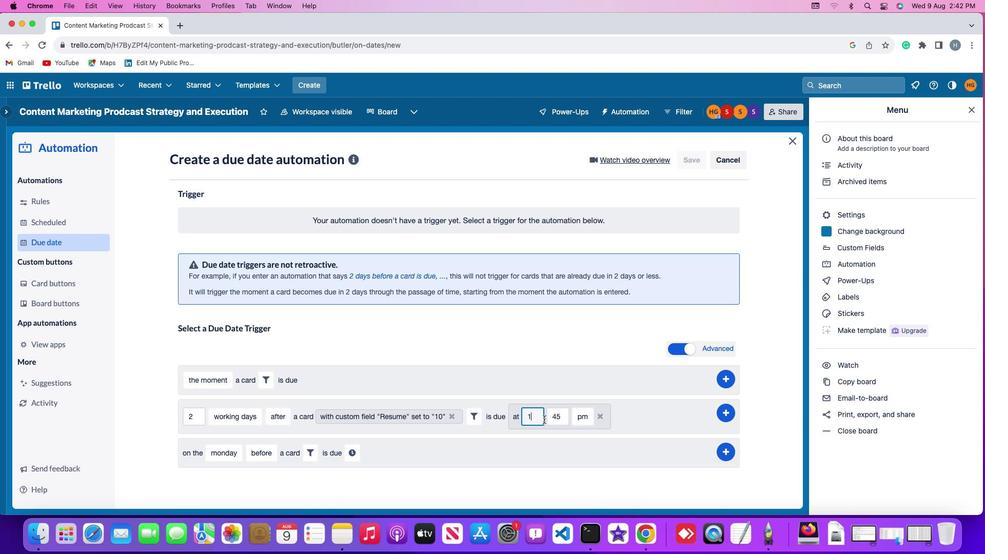 
Action: Key pressed '1'
Screenshot: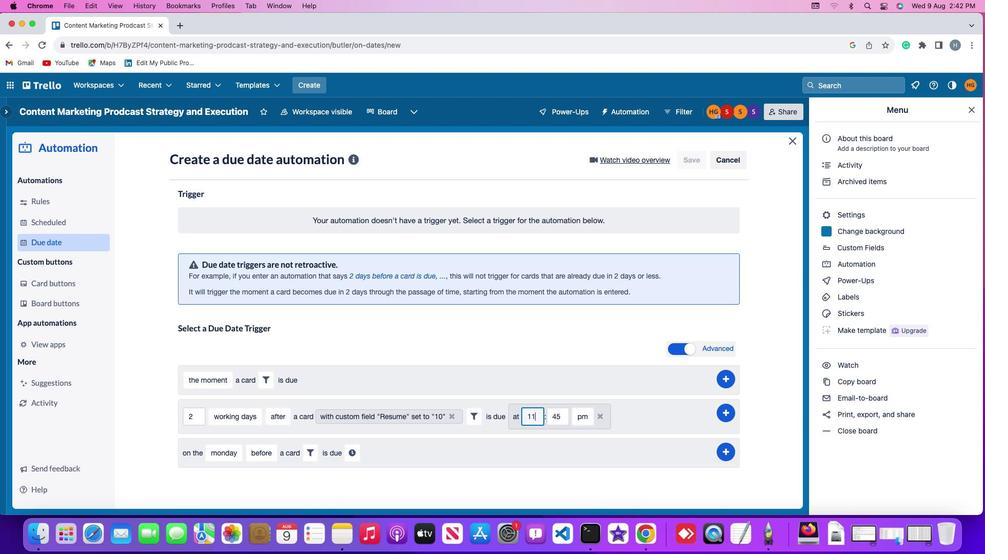 
Action: Mouse moved to (565, 415)
Screenshot: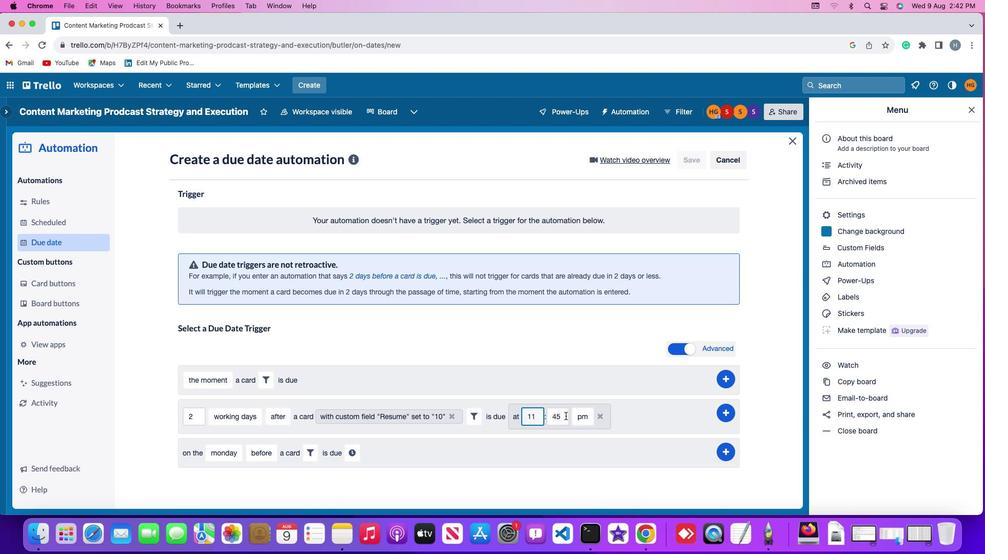 
Action: Mouse pressed left at (565, 415)
Screenshot: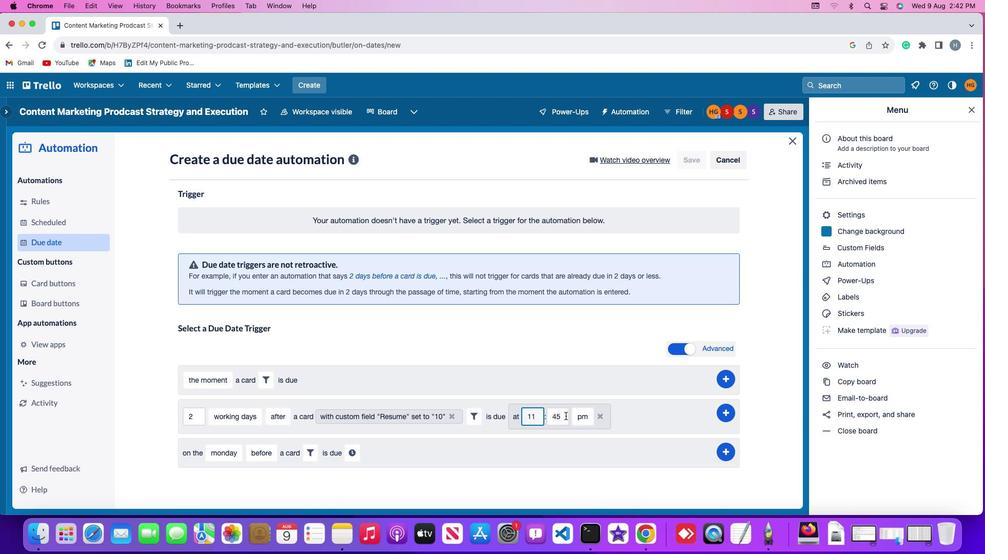 
Action: Key pressed Key.backspaceKey.backspaceKey.backspace'0''0'
Screenshot: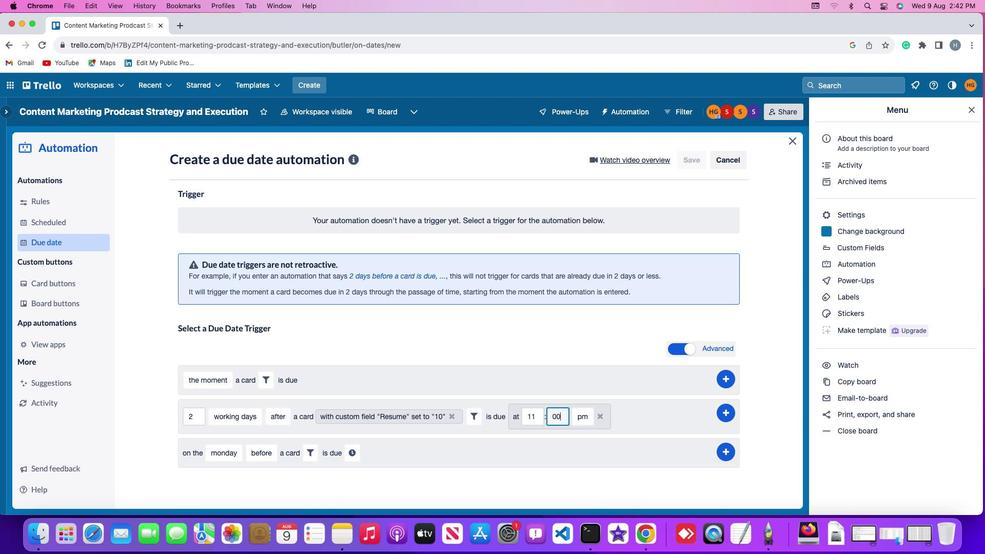 
Action: Mouse moved to (576, 414)
Screenshot: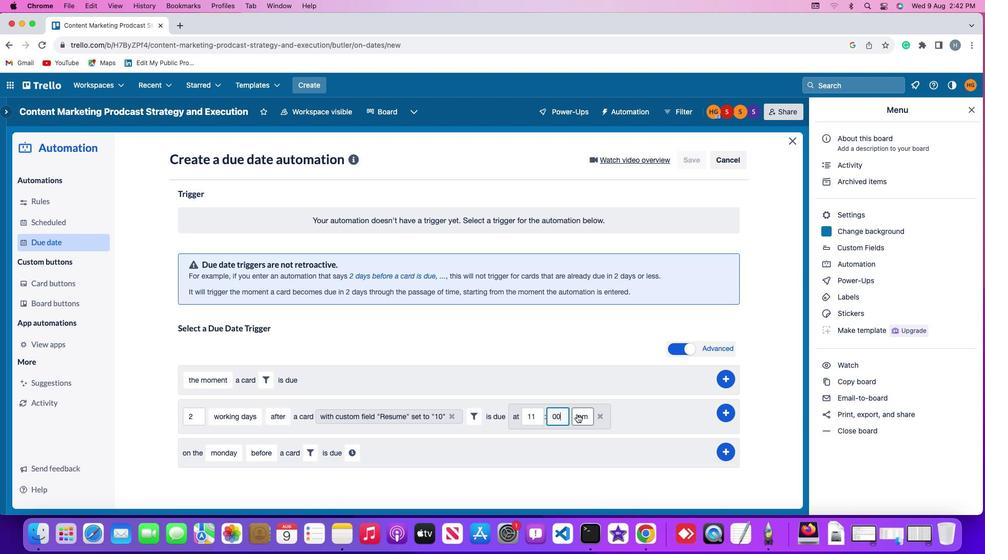 
Action: Mouse pressed left at (576, 414)
Screenshot: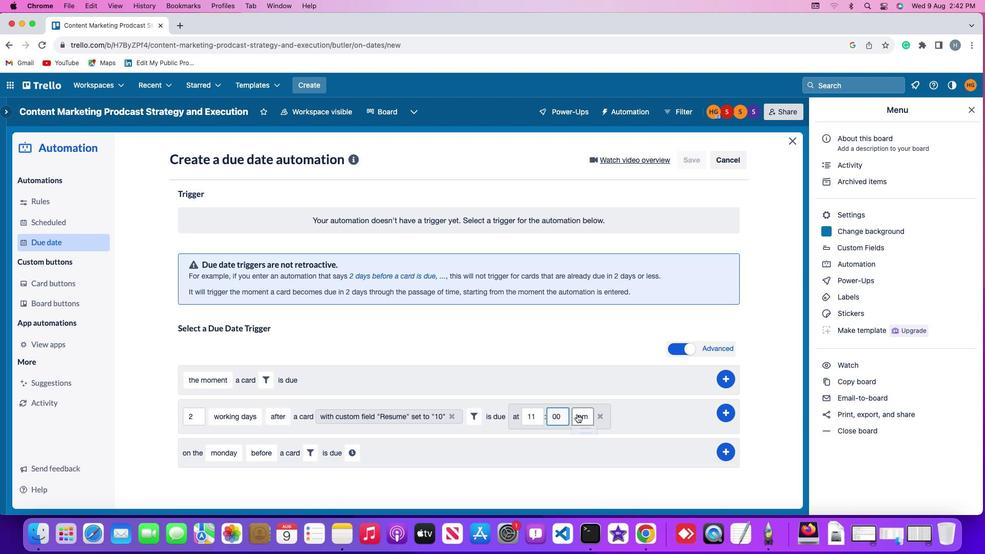 
Action: Mouse moved to (579, 433)
Screenshot: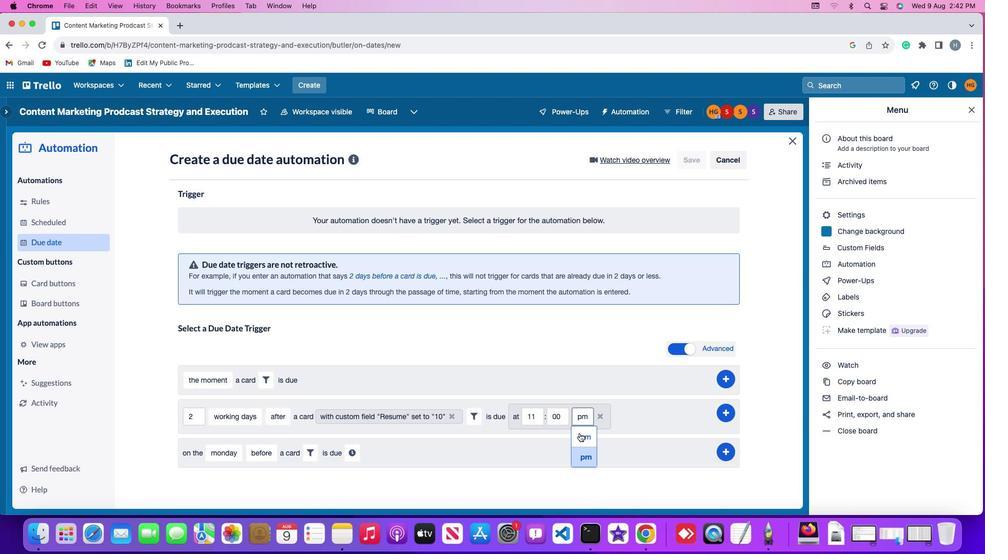 
Action: Mouse pressed left at (579, 433)
Screenshot: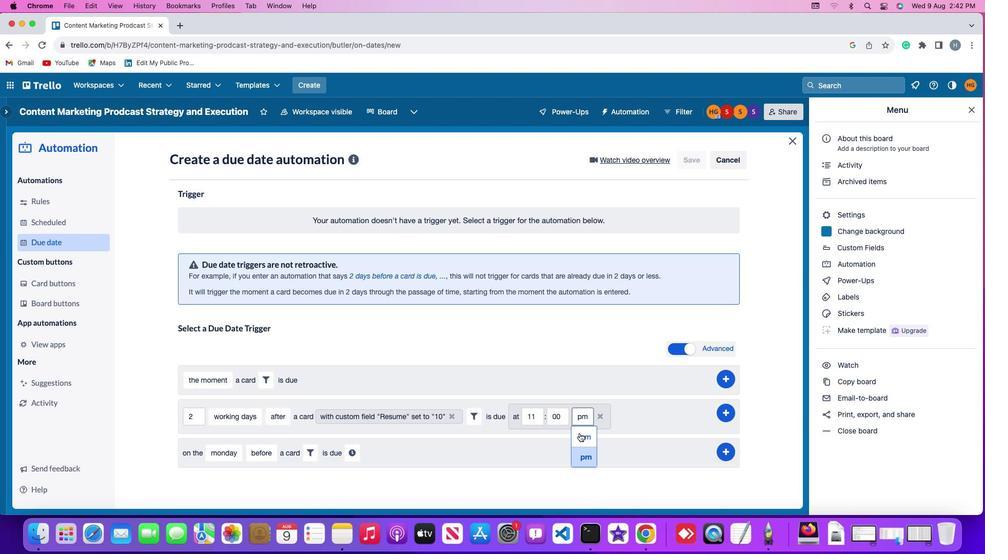 
Action: Mouse moved to (723, 411)
Screenshot: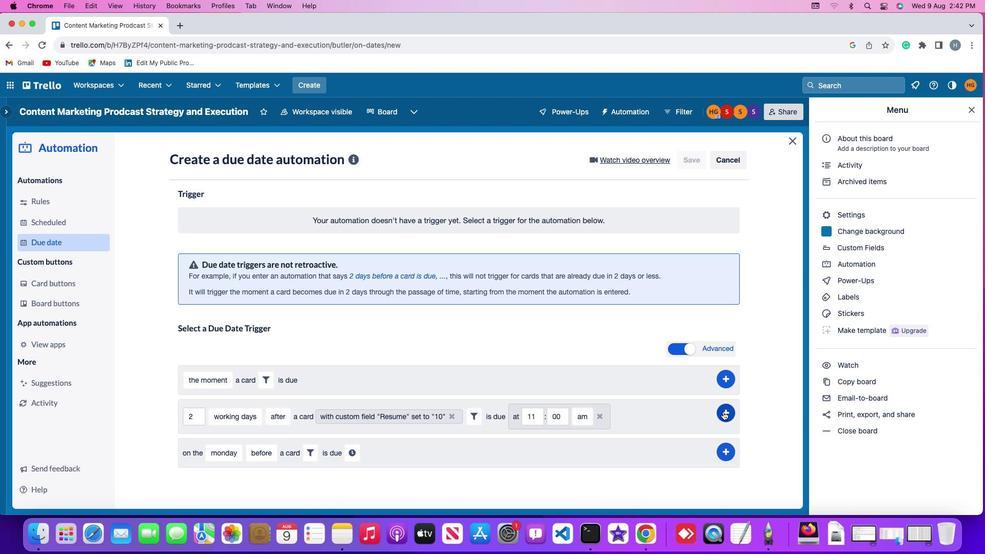
Action: Mouse pressed left at (723, 411)
Screenshot: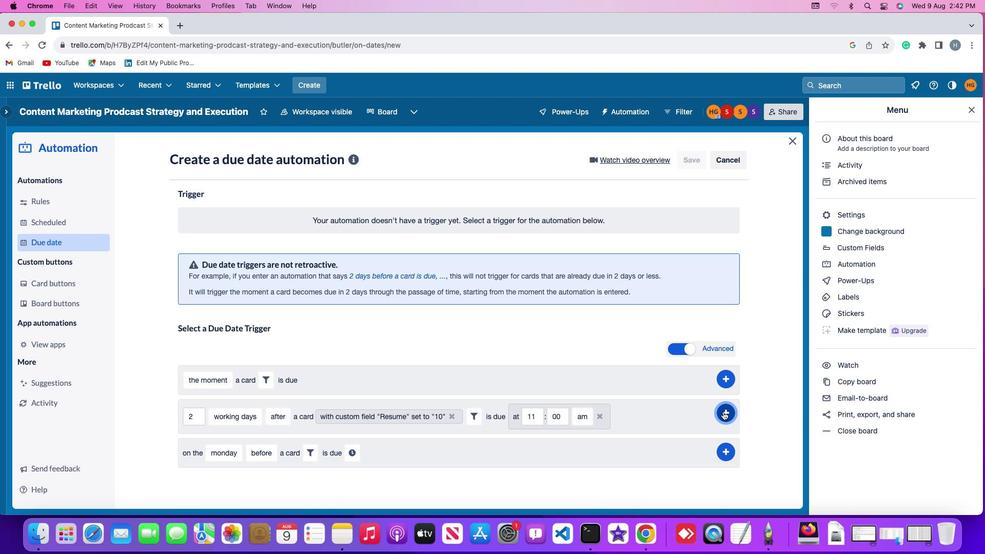 
Action: Mouse moved to (761, 325)
Screenshot: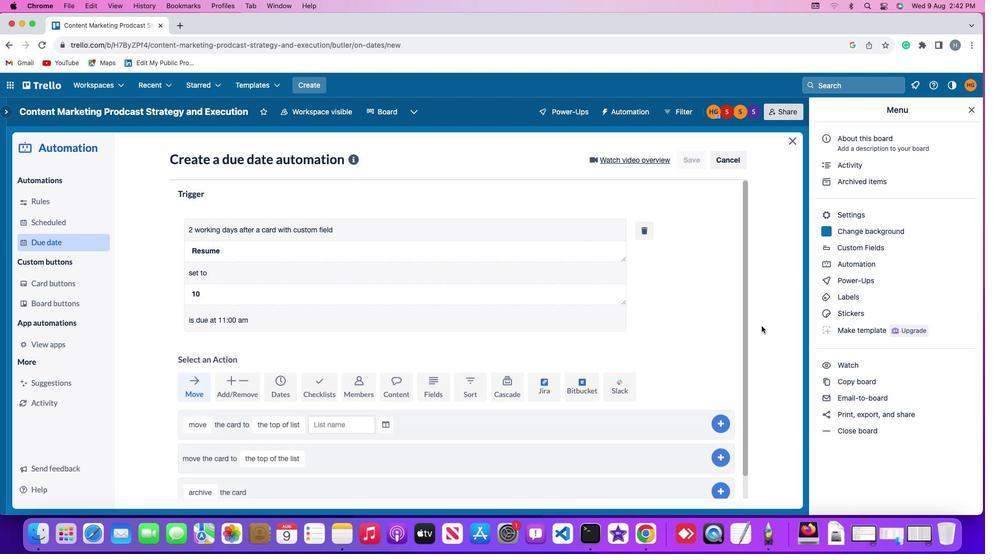
